 Task: Add an event with the title Second Interview with Olivia, date '2023/11/19', time 9:15 AM to 11:15 AMand add a description: To enhance the networking experience, the event may also include icebreaker activities or facilitated networking games designed to spark conversations and foster connections. These activities will encourage attendees to interact with individuals they may not have met otherwise, promoting a broader network and diverse perspectives., put the event into Green category . Add location for the event as: 321 Vatican City, Rome, Italy, logged in from the account softage.9@softage.netand send the event invitation to softage.3@softage.net with CC to  softage.4@softage.net. Set a reminder for the event 96 day before
Action: Mouse moved to (88, 111)
Screenshot: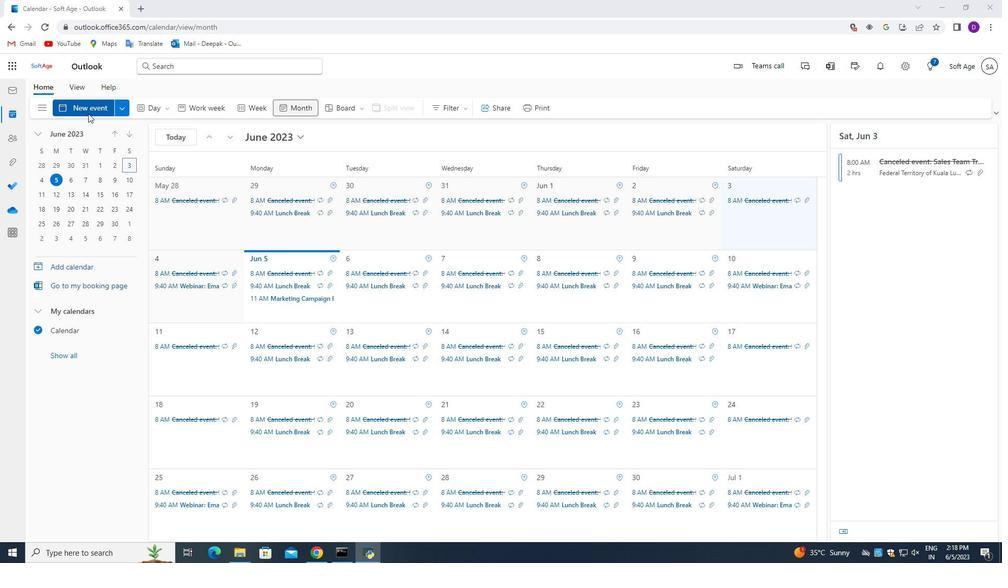 
Action: Mouse pressed left at (88, 111)
Screenshot: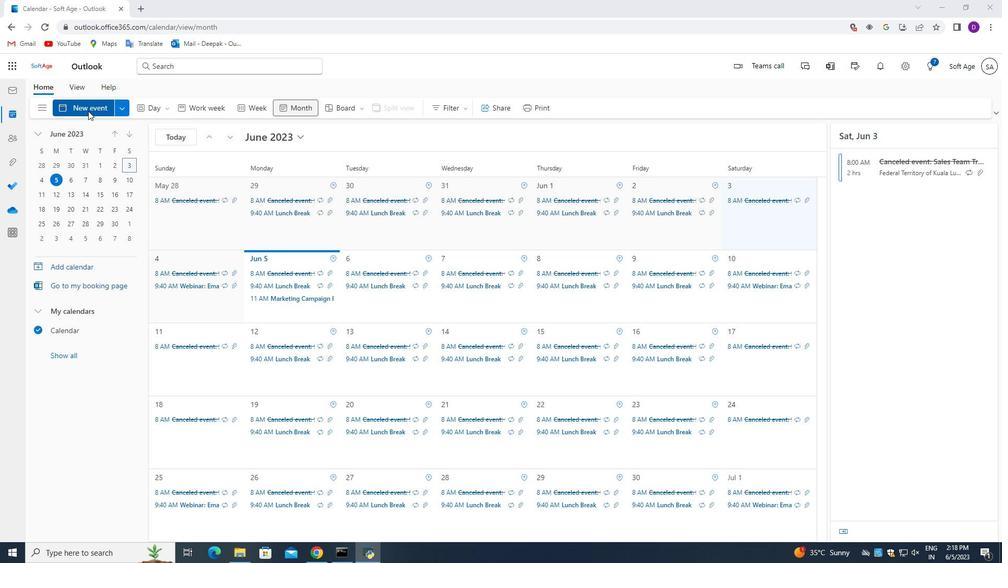 
Action: Mouse moved to (389, 391)
Screenshot: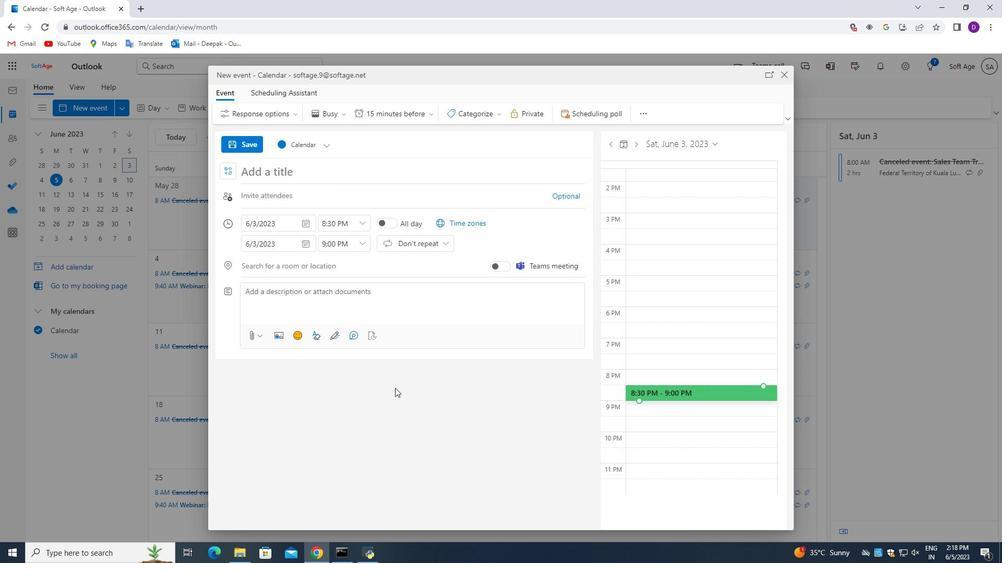 
Action: Key pressed <Key.shift_r>Second<Key.space>i<Key.backspace><Key.shift>Interview<Key.space>with<Key.space><Key.shift>Olivia<Key.space><Key.backspace>
Screenshot: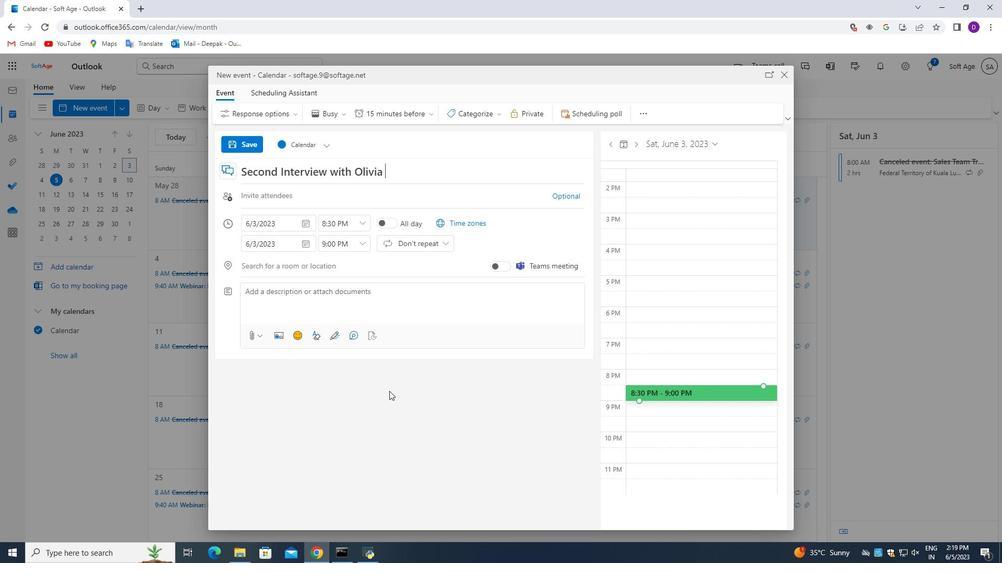 
Action: Mouse moved to (305, 223)
Screenshot: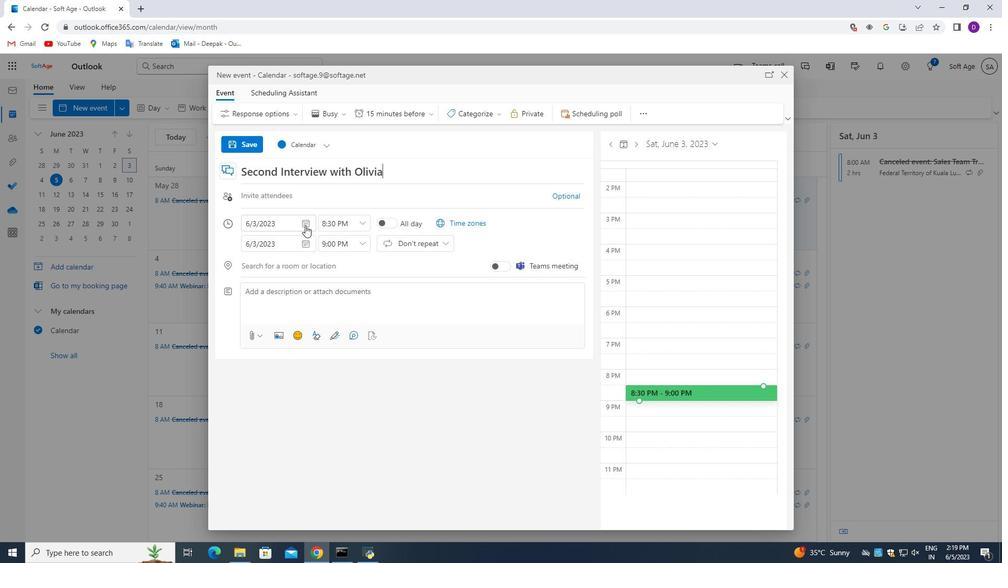 
Action: Mouse pressed left at (305, 223)
Screenshot: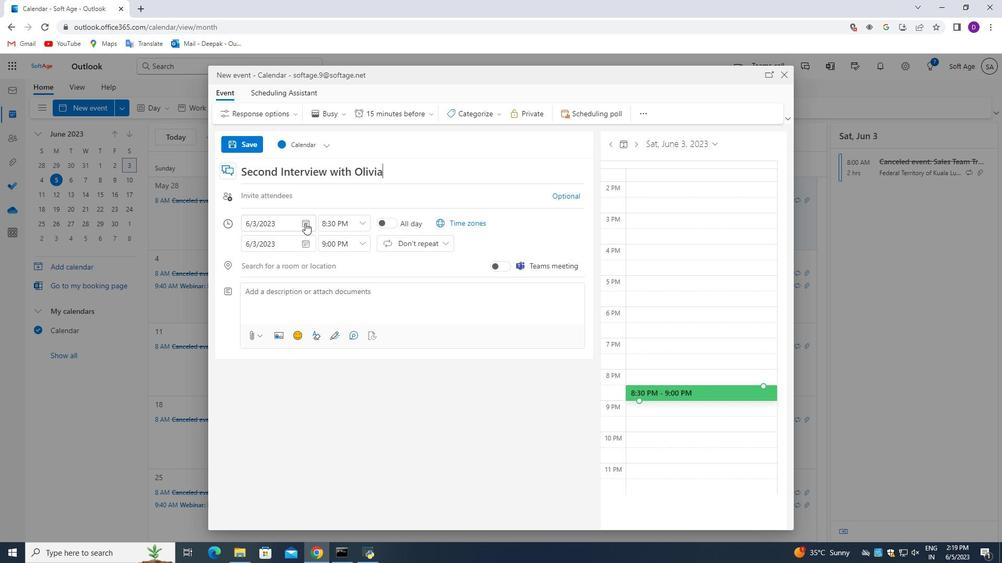 
Action: Mouse moved to (273, 239)
Screenshot: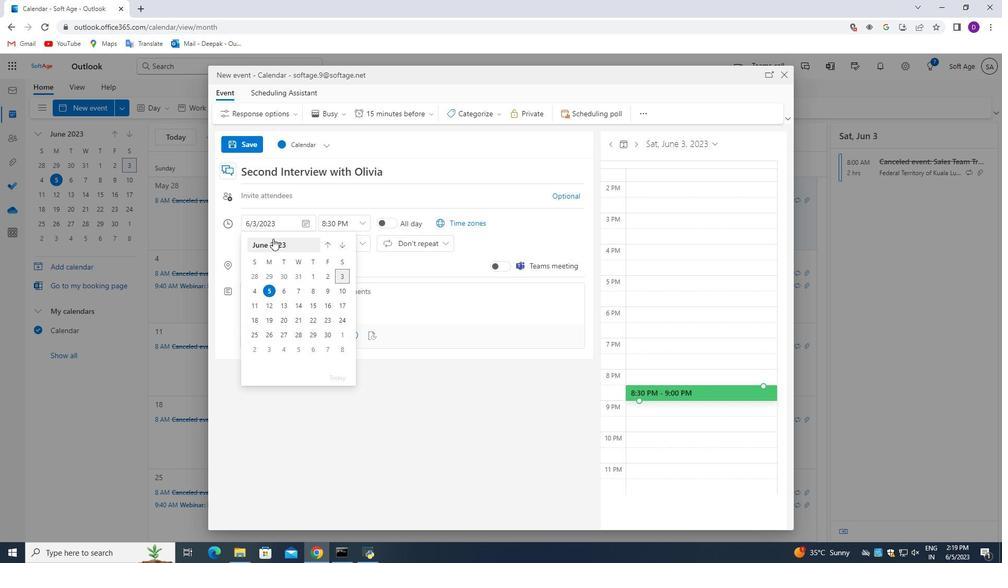 
Action: Mouse pressed left at (273, 239)
Screenshot: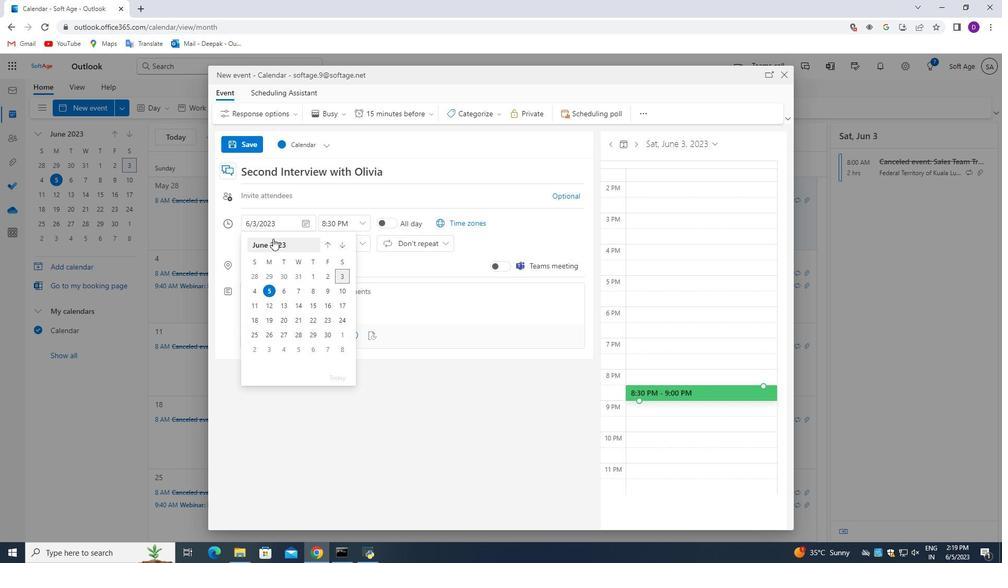 
Action: Mouse moved to (316, 329)
Screenshot: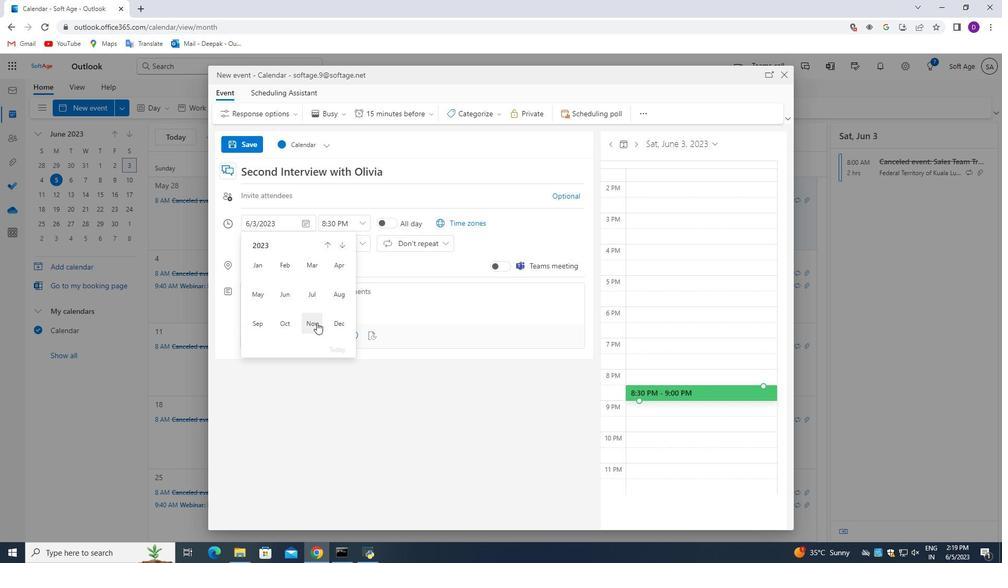 
Action: Mouse pressed left at (316, 329)
Screenshot: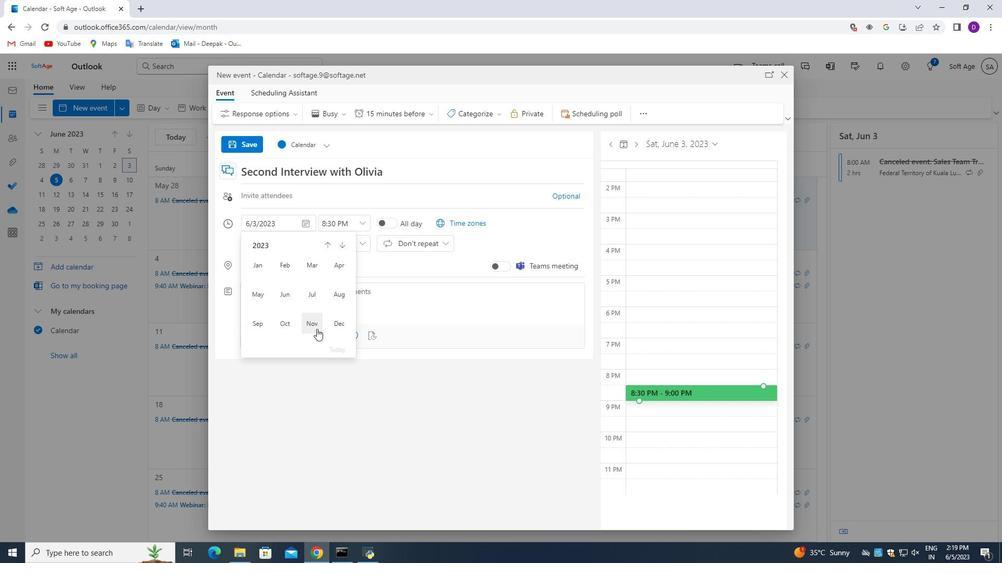 
Action: Mouse moved to (259, 322)
Screenshot: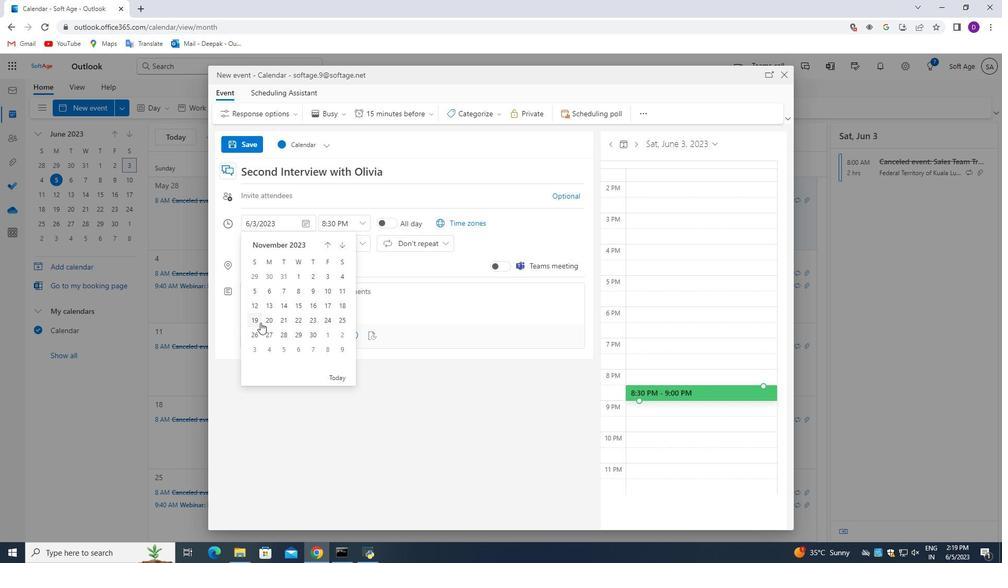 
Action: Mouse pressed left at (259, 322)
Screenshot: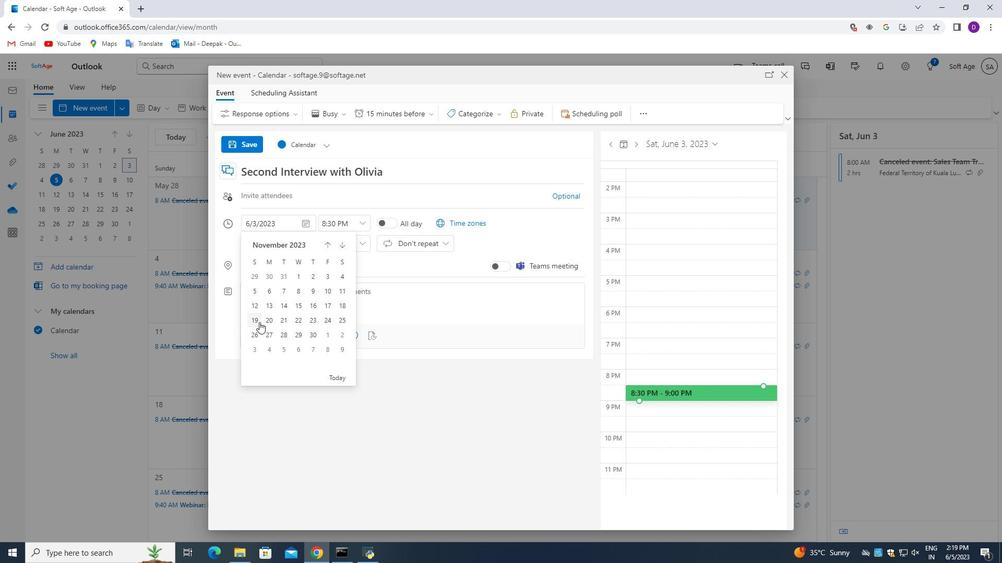 
Action: Mouse moved to (366, 228)
Screenshot: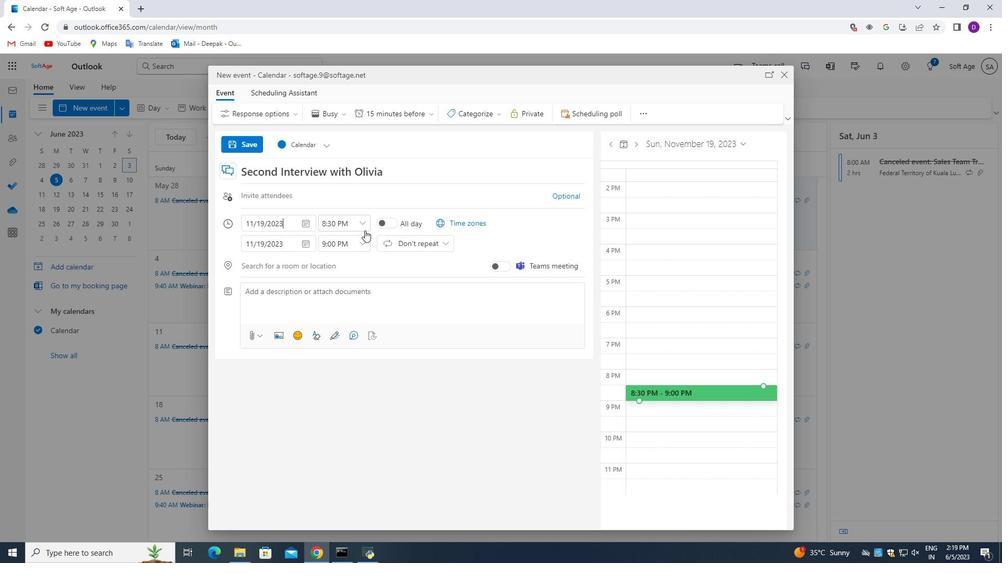 
Action: Mouse pressed left at (366, 228)
Screenshot: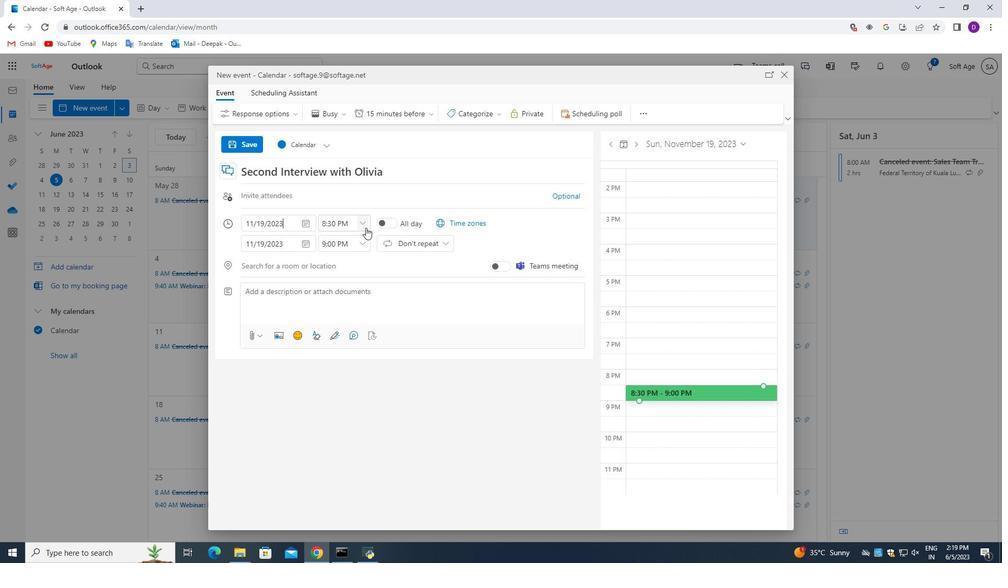 
Action: Mouse moved to (348, 301)
Screenshot: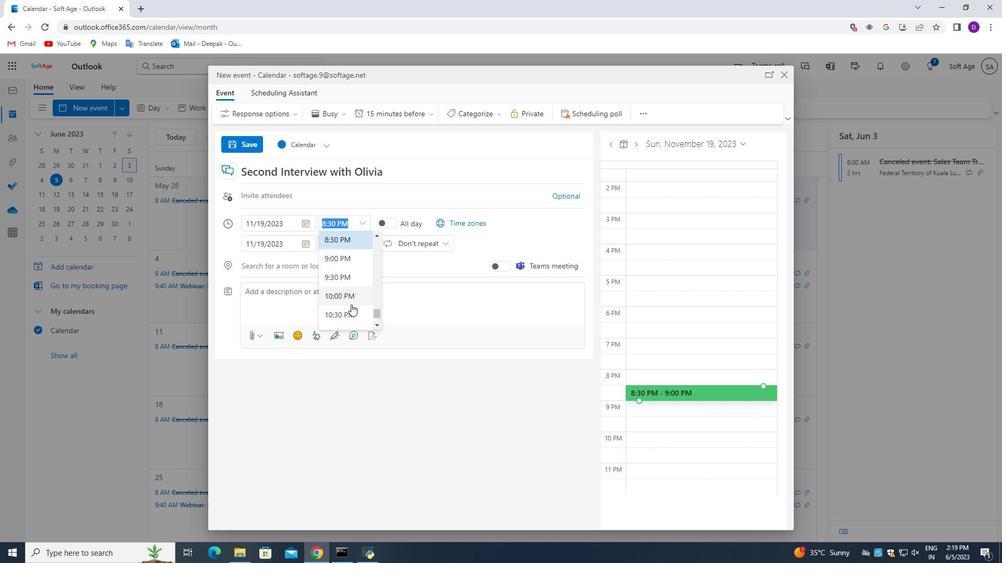 
Action: Mouse scrolled (348, 302) with delta (0, 0)
Screenshot: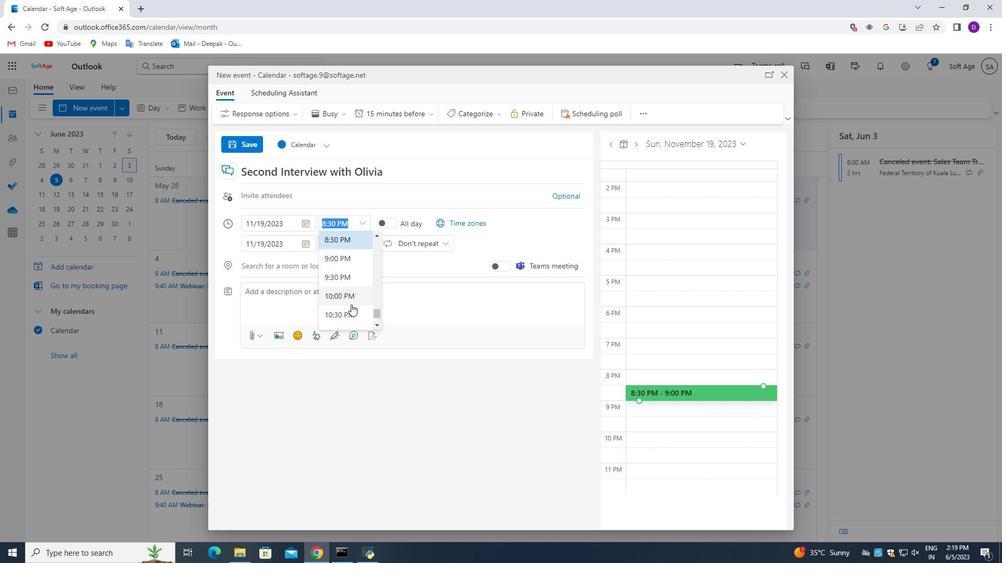 
Action: Mouse moved to (347, 301)
Screenshot: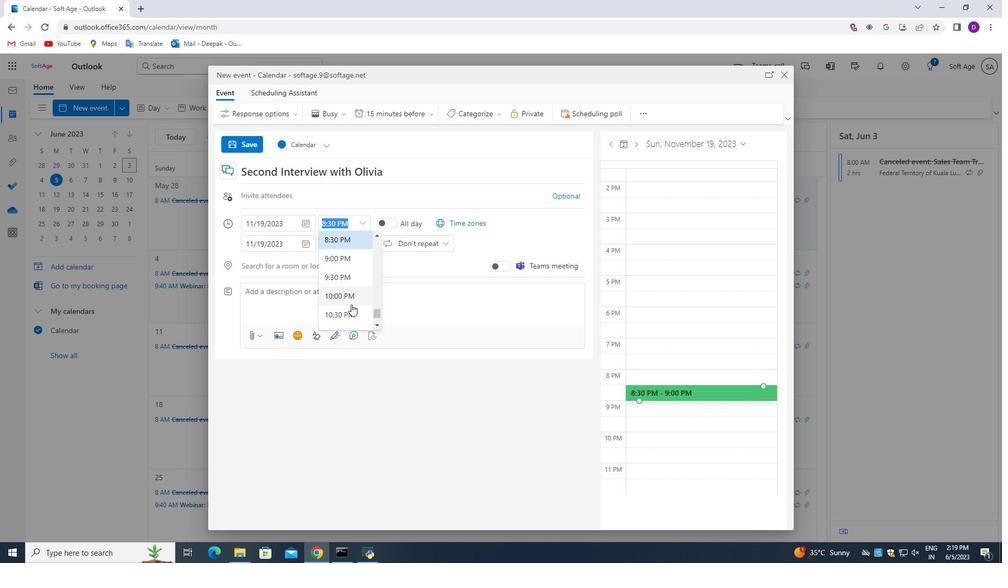 
Action: Mouse scrolled (347, 301) with delta (0, 0)
Screenshot: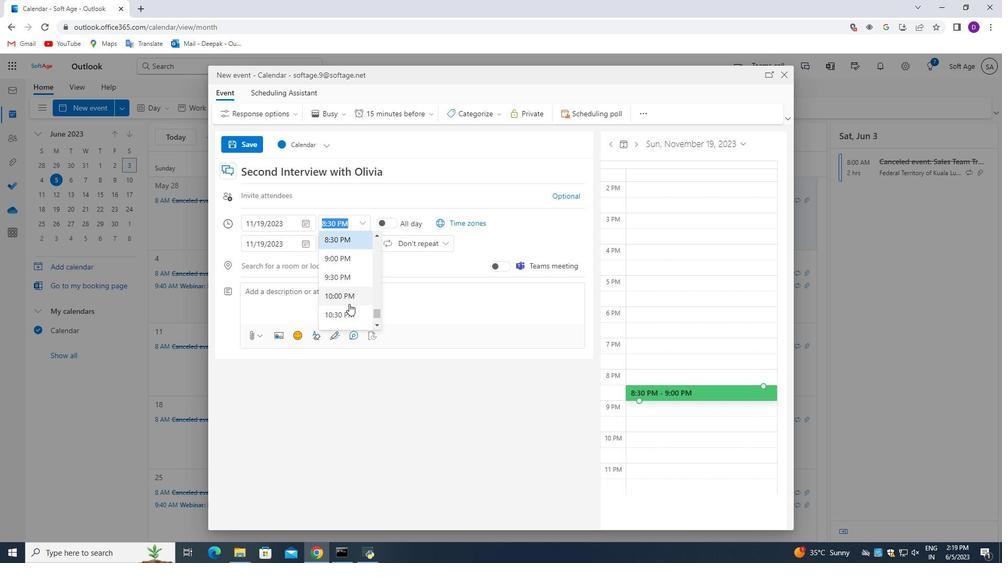 
Action: Mouse moved to (347, 300)
Screenshot: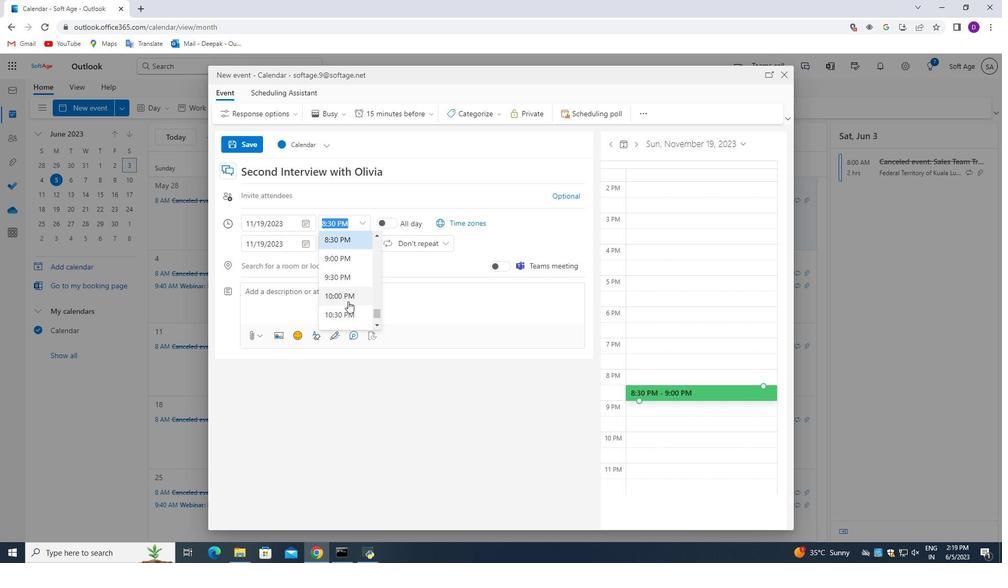 
Action: Mouse scrolled (347, 301) with delta (0, 0)
Screenshot: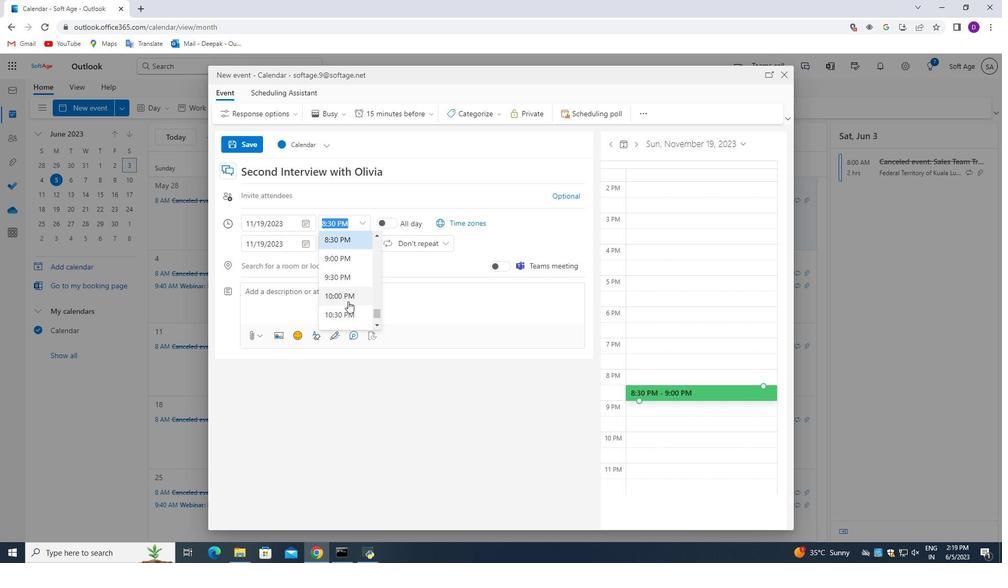 
Action: Mouse scrolled (347, 301) with delta (0, 0)
Screenshot: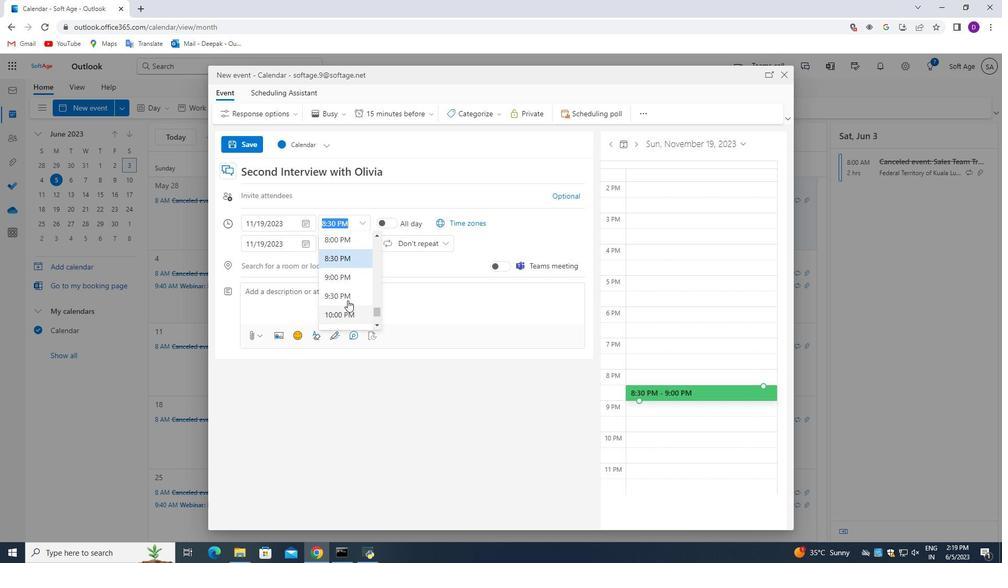 
Action: Mouse scrolled (347, 301) with delta (0, 0)
Screenshot: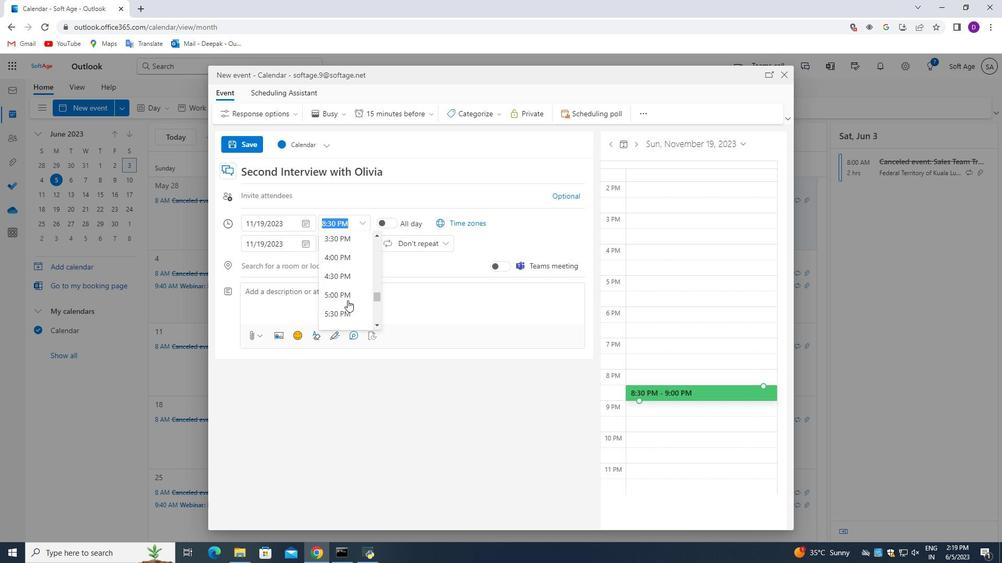 
Action: Mouse scrolled (347, 301) with delta (0, 0)
Screenshot: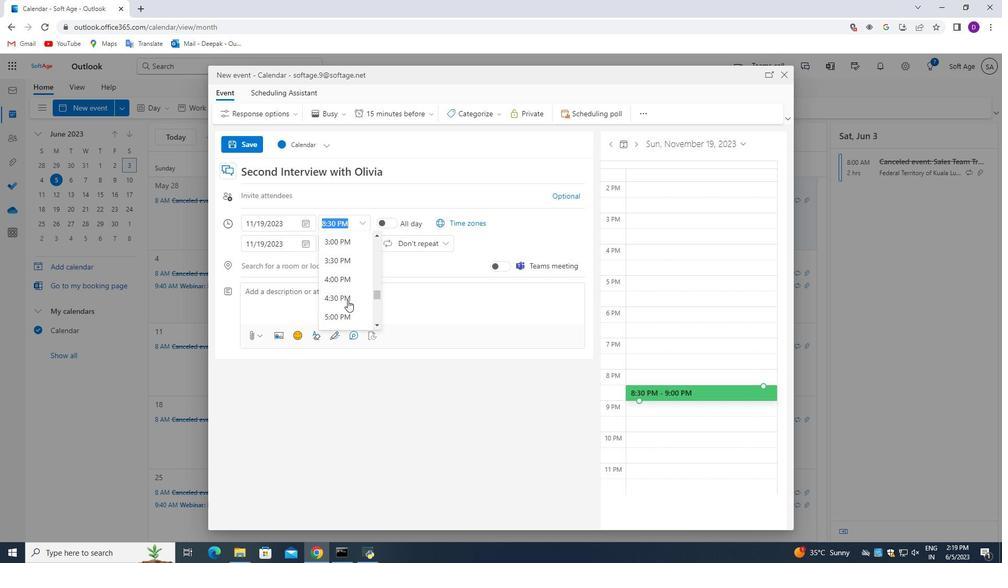 
Action: Mouse scrolled (347, 301) with delta (0, 0)
Screenshot: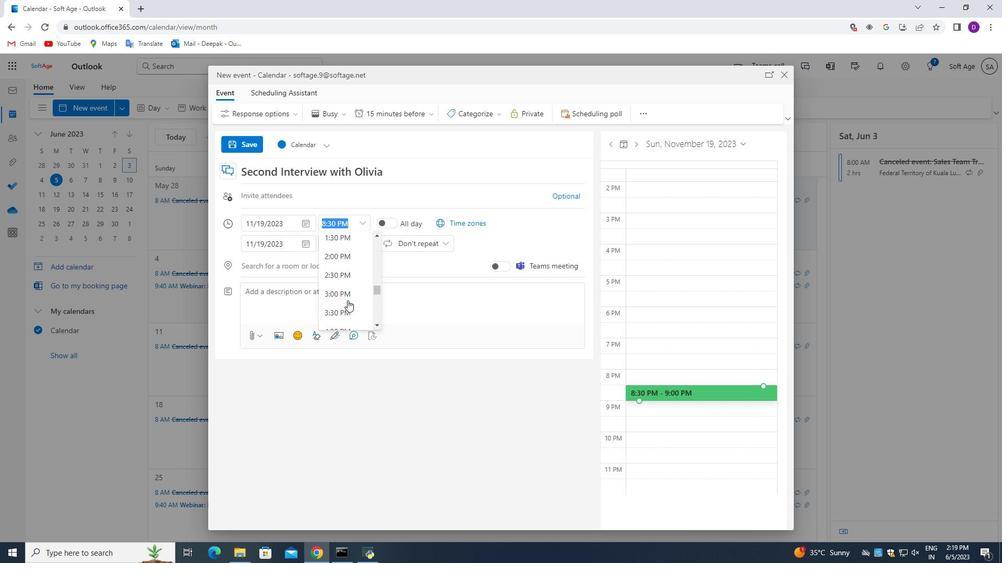 
Action: Mouse moved to (342, 298)
Screenshot: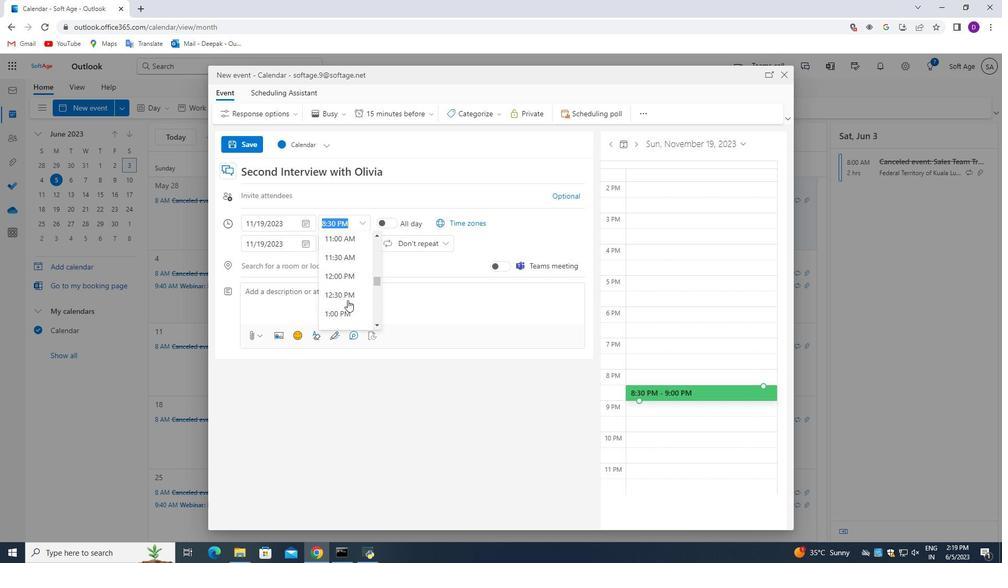 
Action: Mouse scrolled (342, 299) with delta (0, 0)
Screenshot: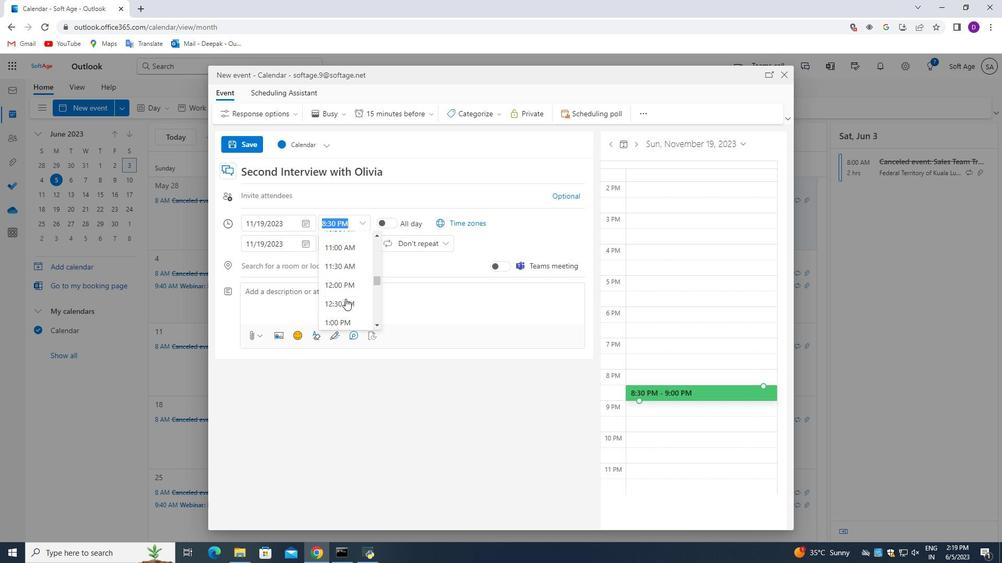 
Action: Mouse scrolled (342, 299) with delta (0, 0)
Screenshot: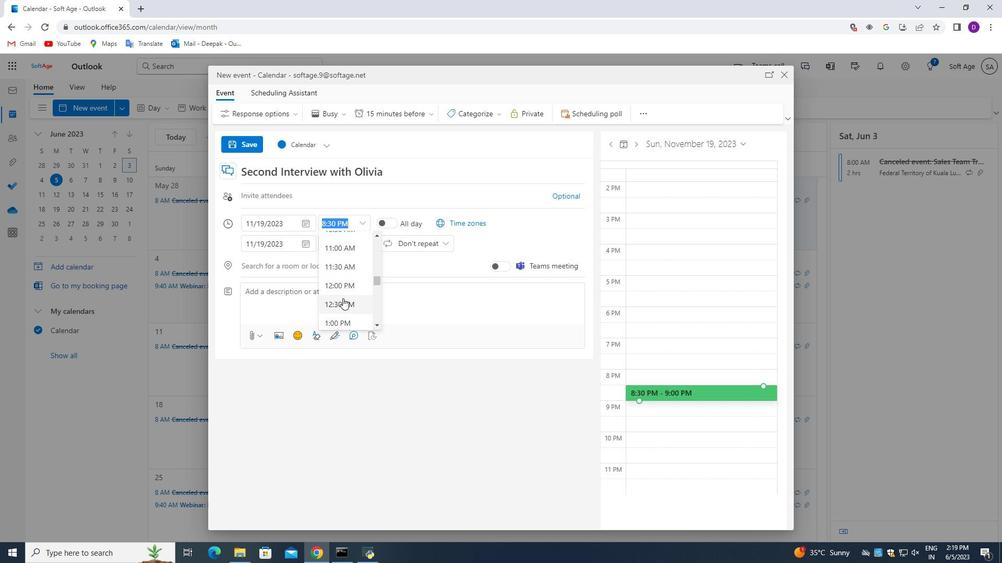 
Action: Mouse moved to (338, 293)
Screenshot: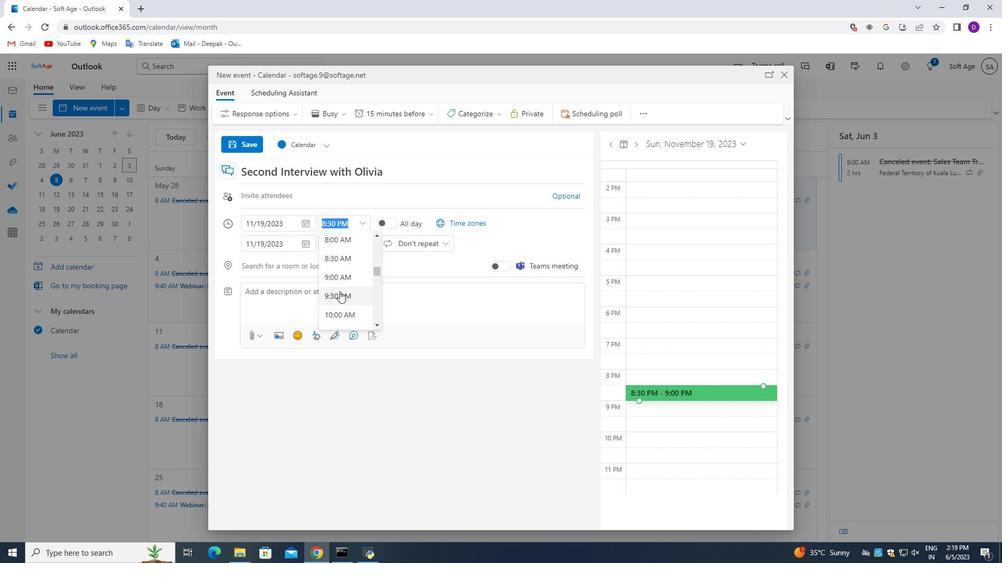 
Action: Mouse pressed left at (338, 293)
Screenshot: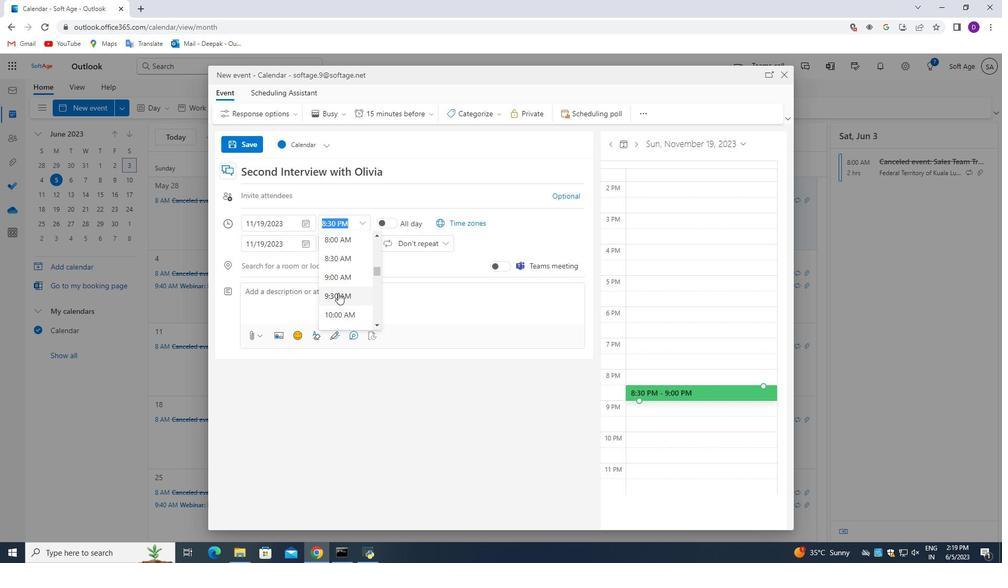 
Action: Mouse moved to (332, 224)
Screenshot: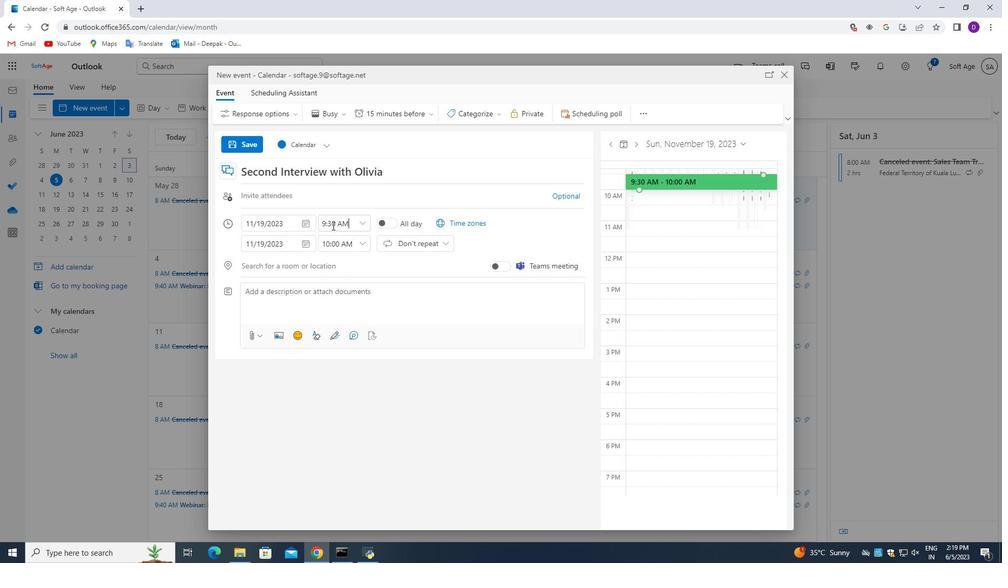 
Action: Mouse pressed left at (332, 224)
Screenshot: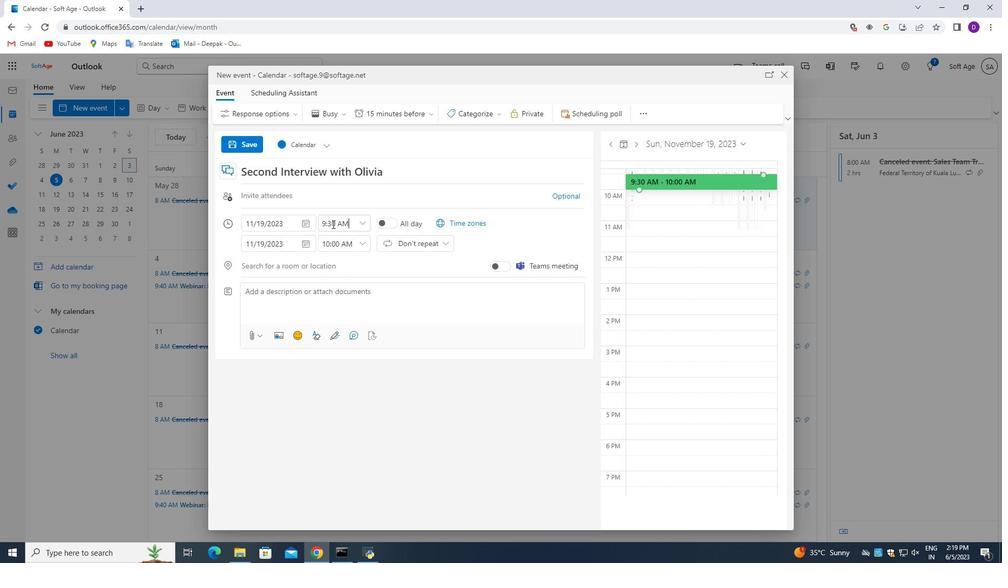 
Action: Mouse moved to (339, 269)
Screenshot: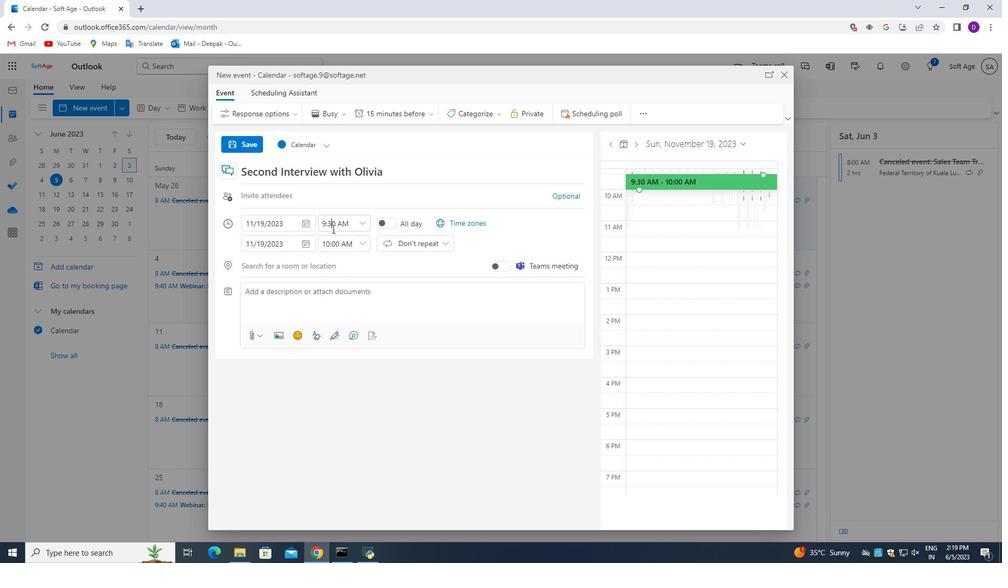 
Action: Key pressed <Key.backspace><Key.right><Key.backspace>15
Screenshot: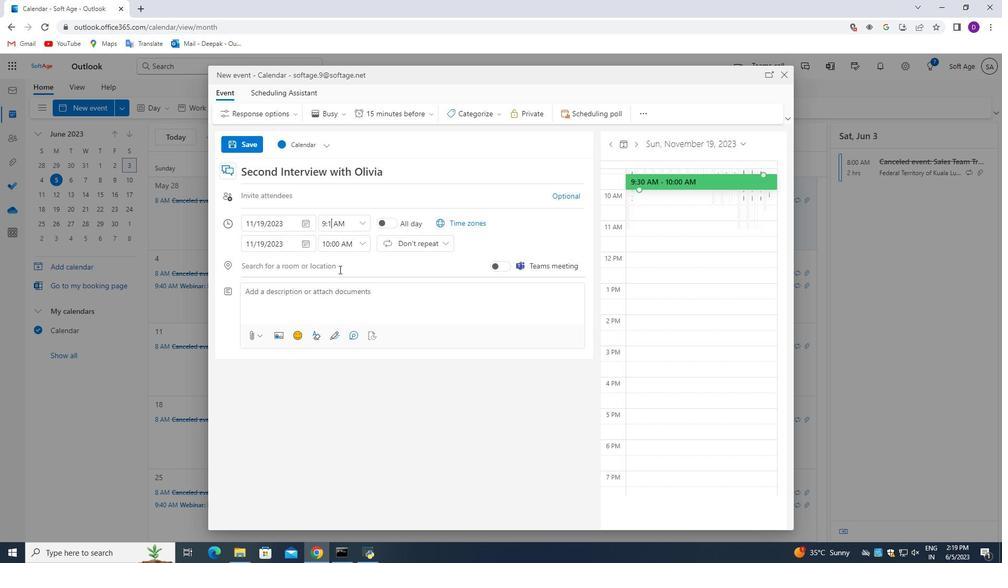 
Action: Mouse moved to (330, 244)
Screenshot: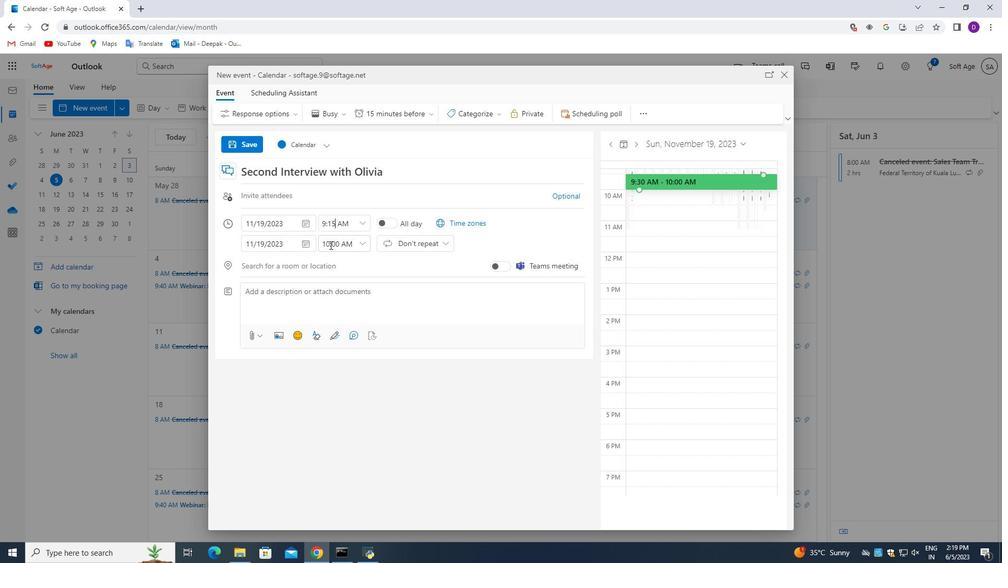 
Action: Mouse pressed left at (330, 244)
Screenshot: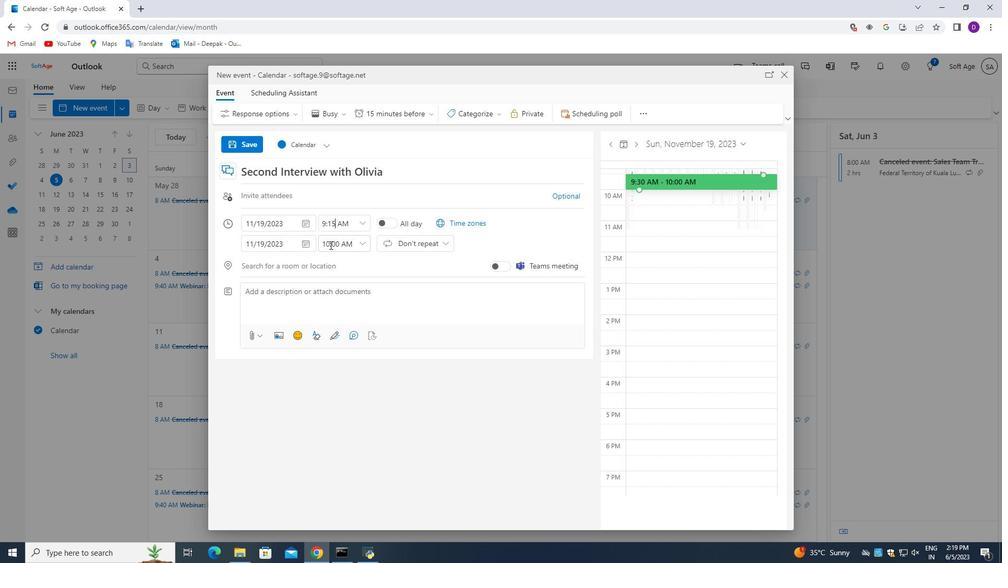 
Action: Mouse pressed left at (330, 244)
Screenshot: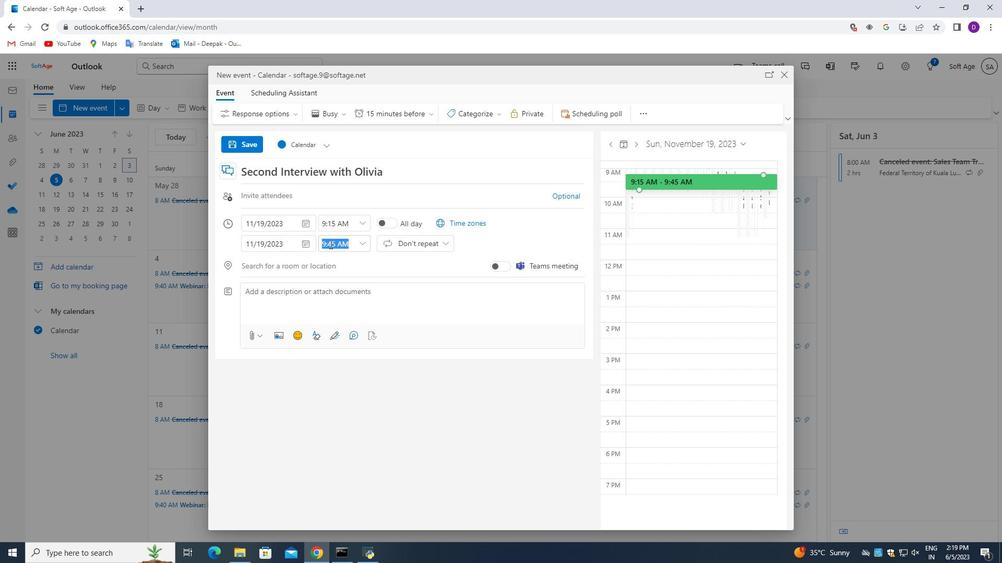 
Action: Mouse moved to (324, 242)
Screenshot: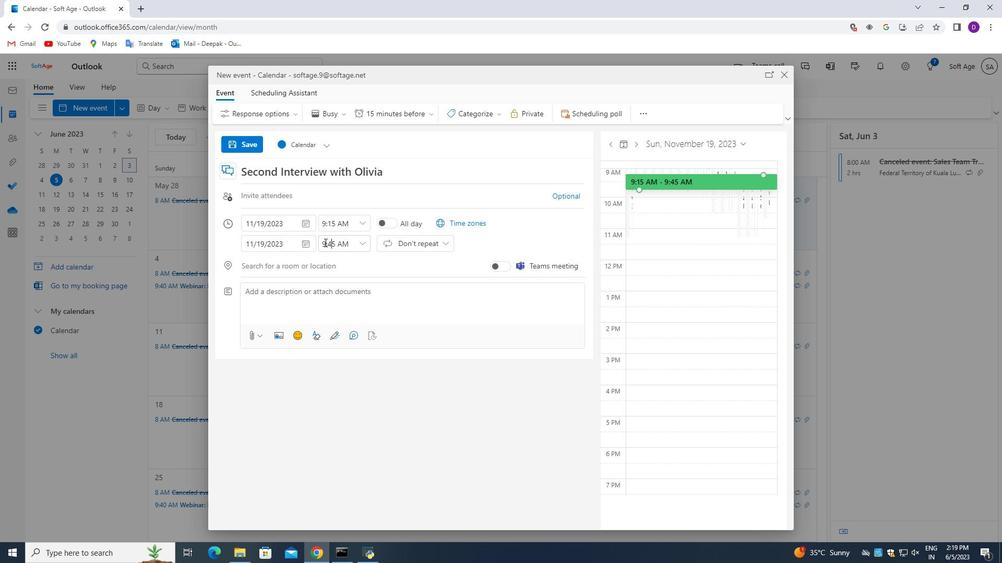 
Action: Mouse pressed left at (324, 242)
Screenshot: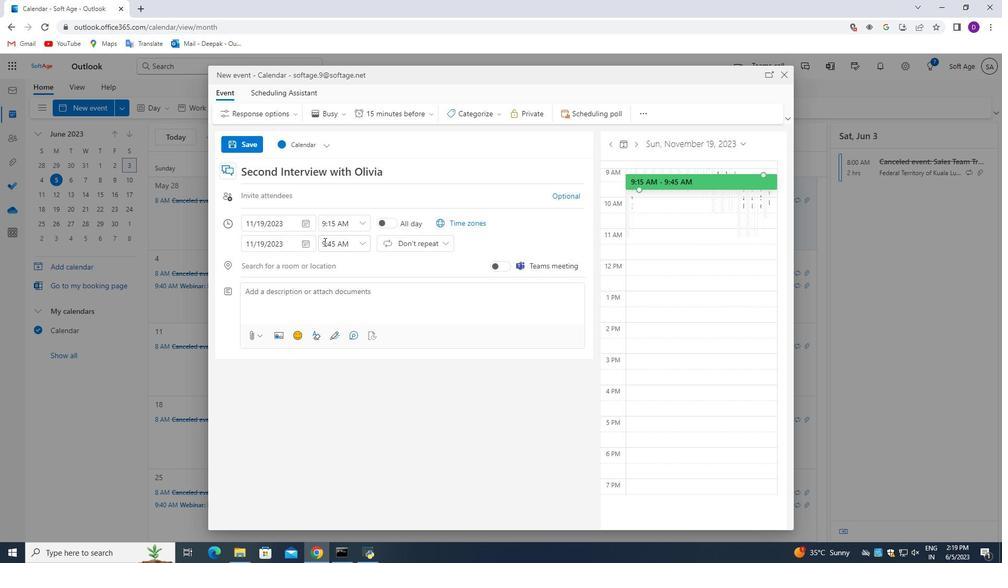 
Action: Mouse moved to (347, 295)
Screenshot: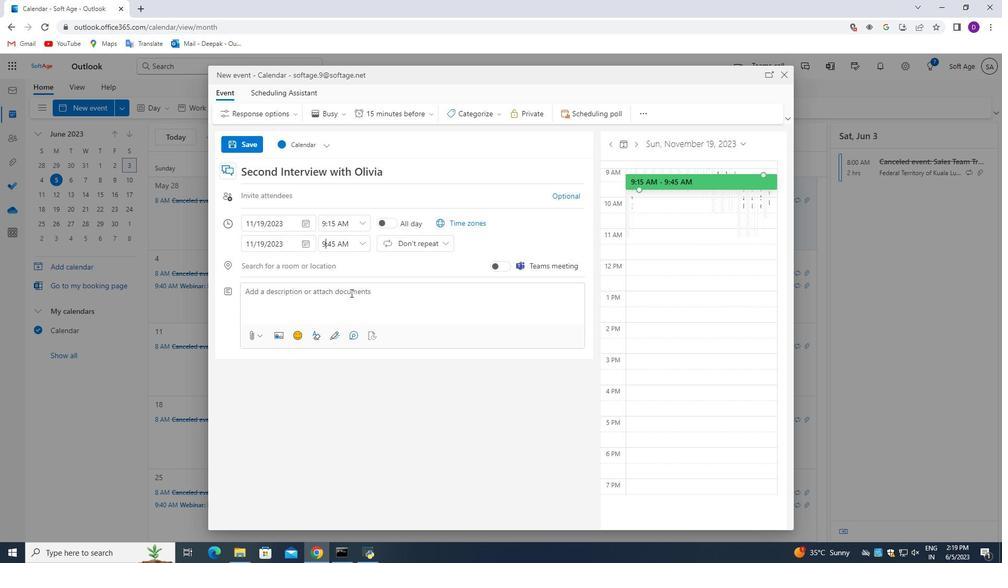 
Action: Key pressed <Key.backspace>11<Key.right><Key.right><Key.backspace>1
Screenshot: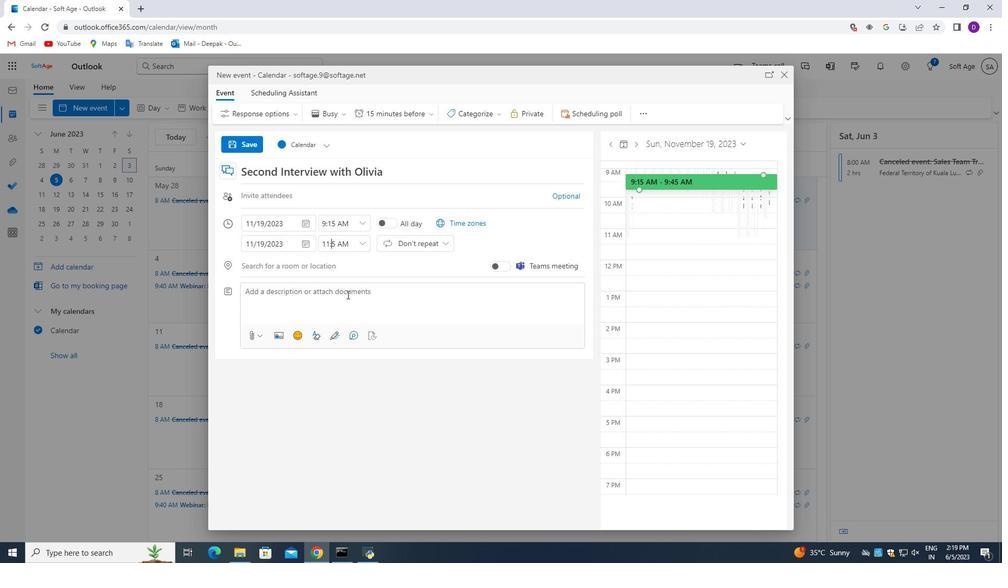 
Action: Mouse moved to (347, 295)
Screenshot: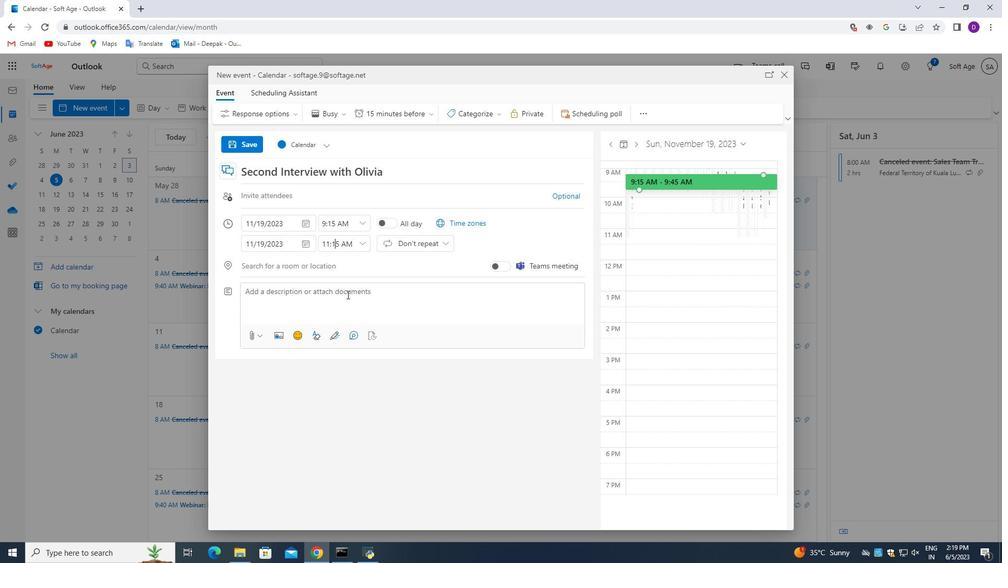 
Action: Mouse pressed left at (347, 295)
Screenshot: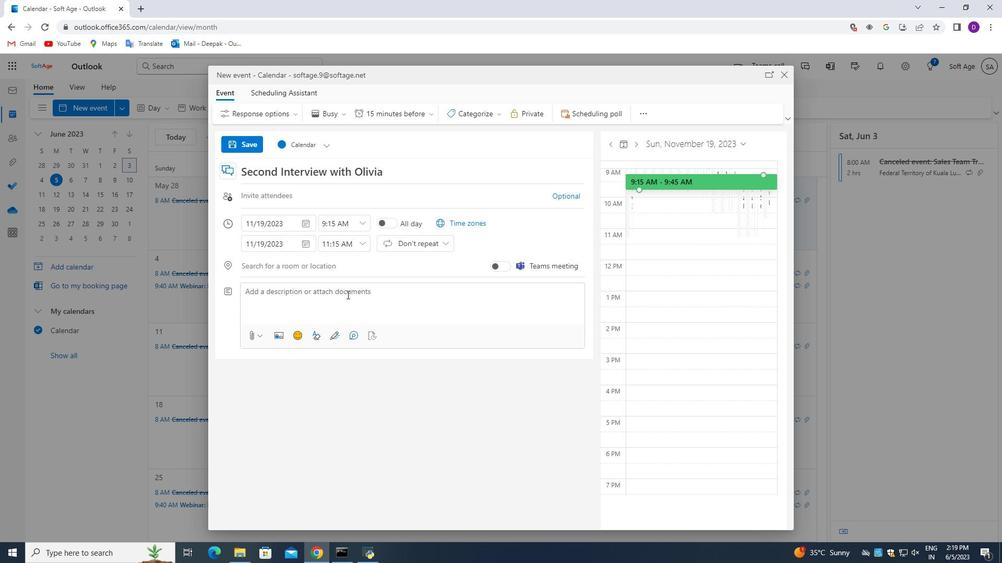 
Action: Mouse moved to (369, 433)
Screenshot: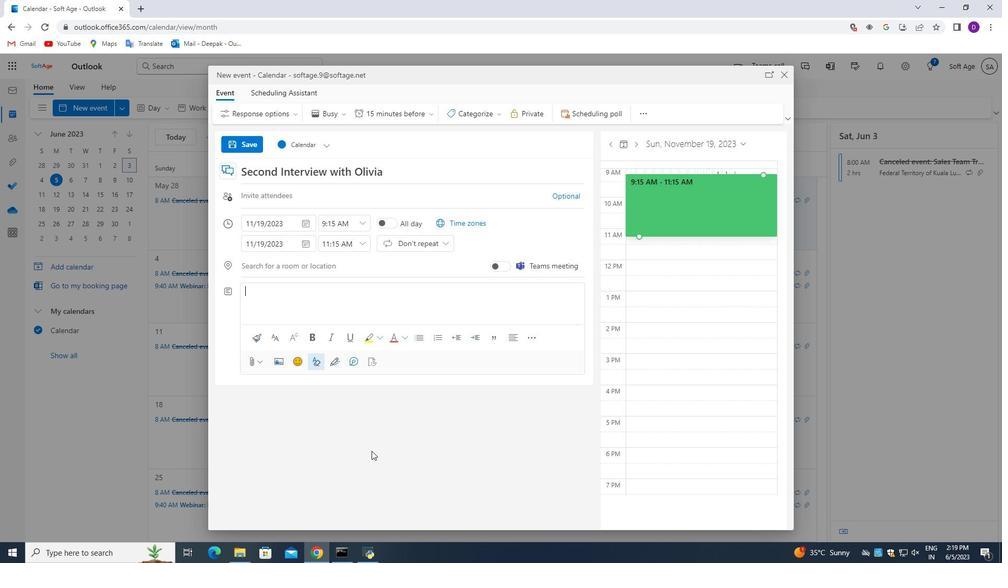 
Action: Key pressed <Key.shift_r>To<Key.space>enhance<Key.space>the<Key.space>networking<Key.space>experience,<Key.space>the<Key.space>event<Key.space>may<Key.space>also<Key.space>include<Key.space>icebreaker<Key.space>activities<Key.space>or<Key.space>facilitated<Key.space>networking<Key.space>games<Key.space>designed<Key.space>to<Key.space>spark<Key.space>conversations<Key.space>and<Key.space>foster<Key.space>connection.<Key.space><Key.shift_r>These<Key.space>activities<Key.space>will<Key.space>ec<Key.backspace>ncourage<Key.space>attendees<Key.space>to<Key.space>interact<Key.space>with<Key.space>individuals<Key.space>they<Key.space>may<Key.space>not<Key.space>have<Key.space>met<Key.space>otherwise,<Key.space>promoting<Key.space>a<Key.space>broader<Key.space>network<Key.space>and<Key.space>diverse<Key.space>perspectives.
Screenshot: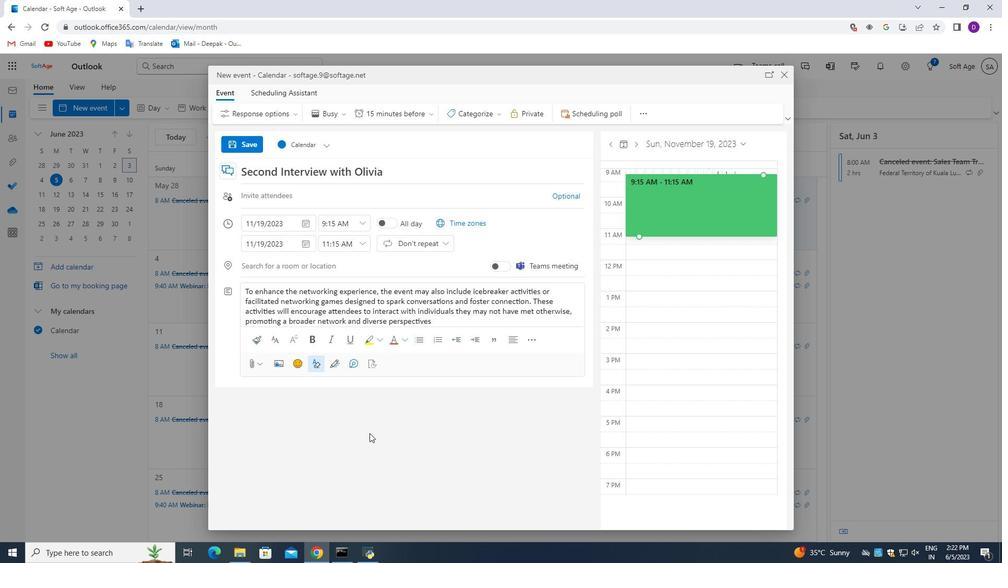 
Action: Mouse moved to (474, 116)
Screenshot: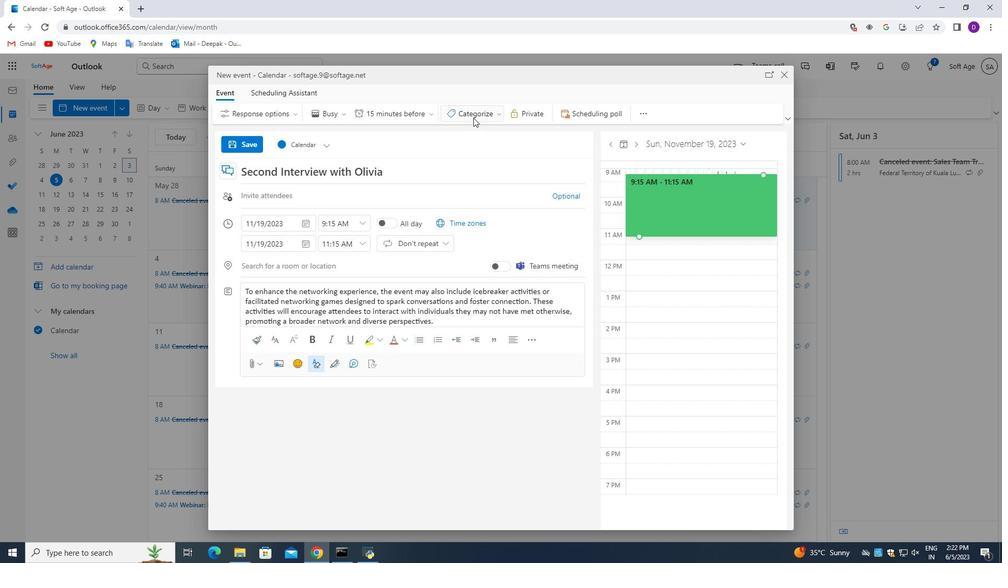 
Action: Mouse pressed left at (474, 116)
Screenshot: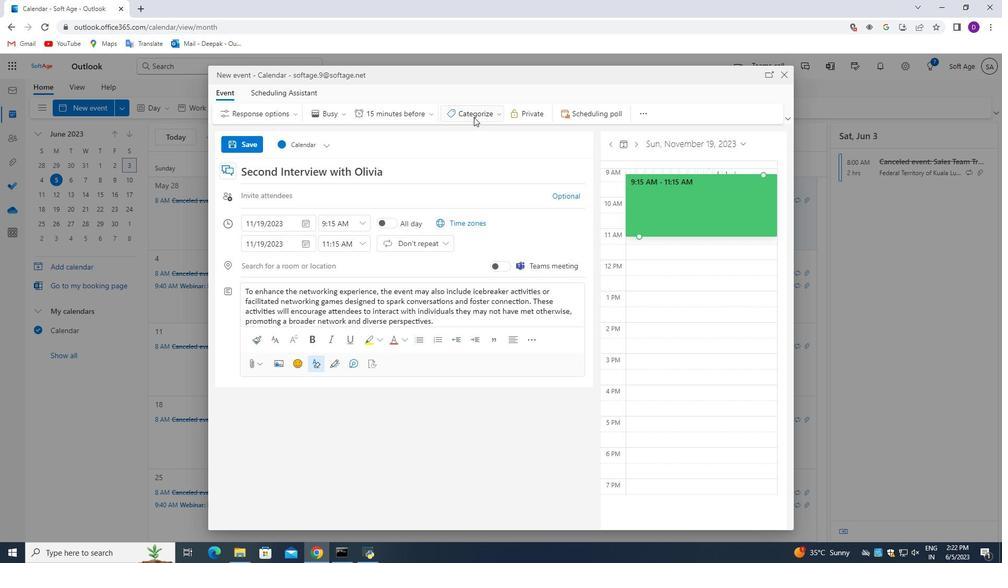 
Action: Mouse moved to (488, 147)
Screenshot: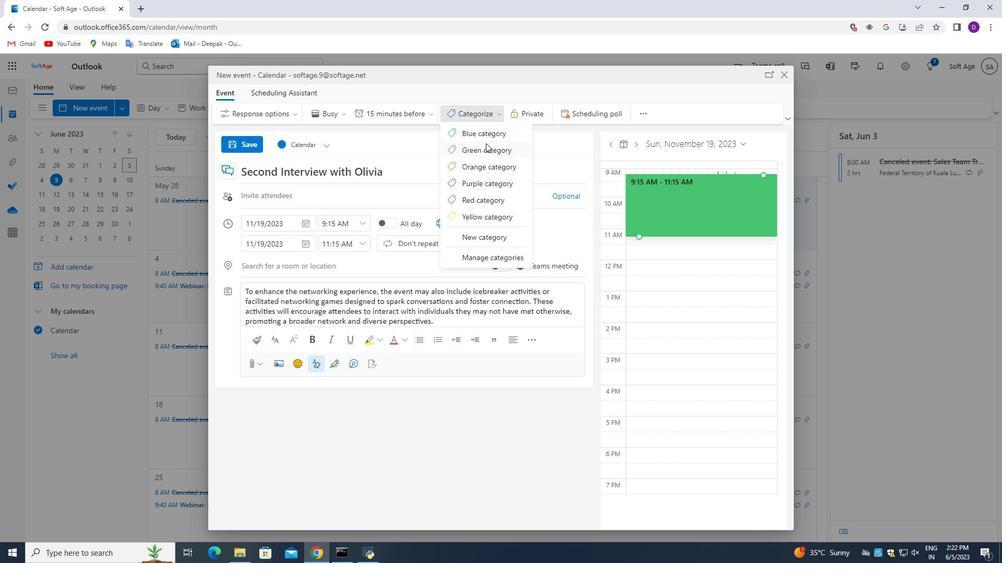 
Action: Mouse pressed left at (488, 147)
Screenshot: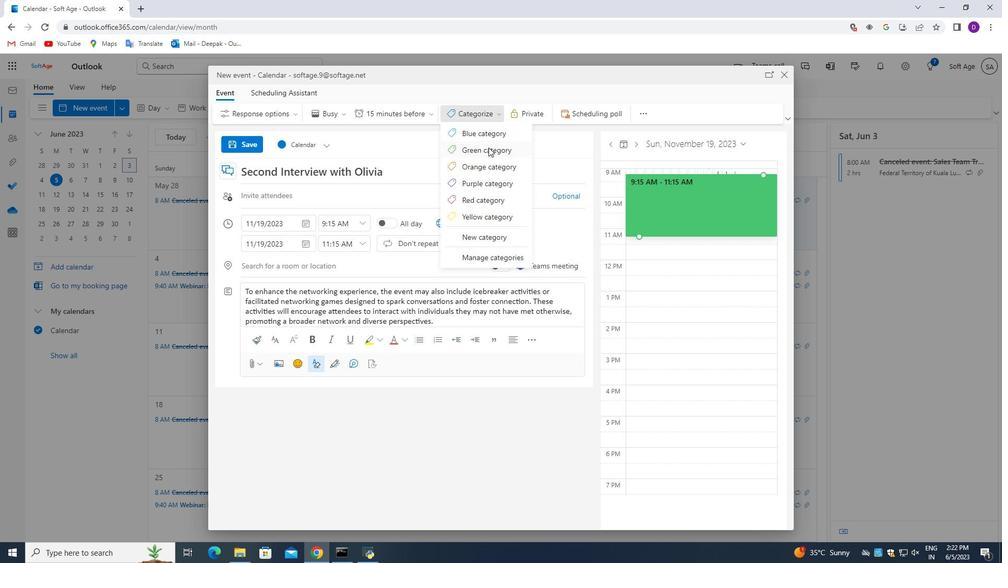 
Action: Mouse moved to (306, 267)
Screenshot: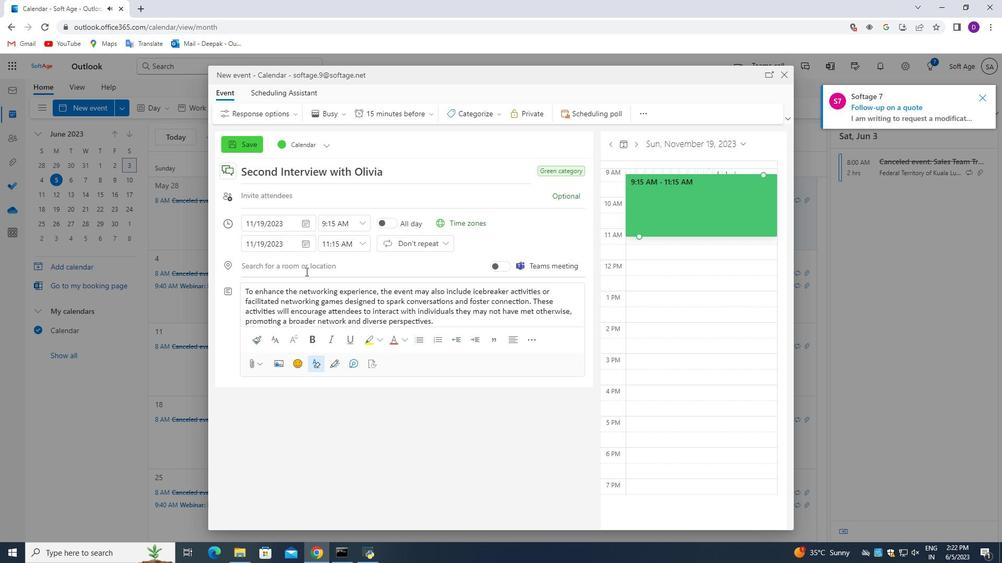 
Action: Mouse pressed left at (306, 267)
Screenshot: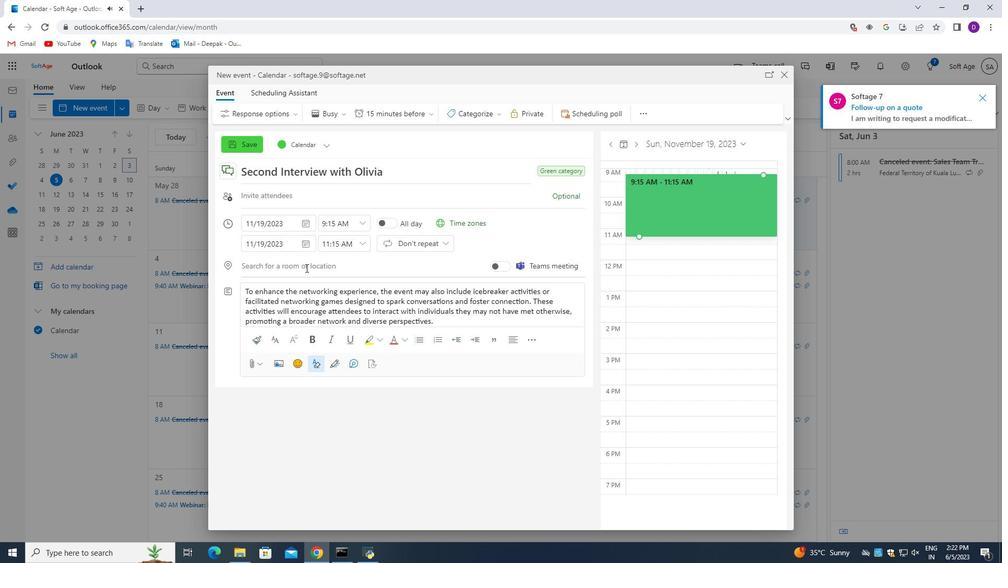 
Action: Mouse moved to (360, 415)
Screenshot: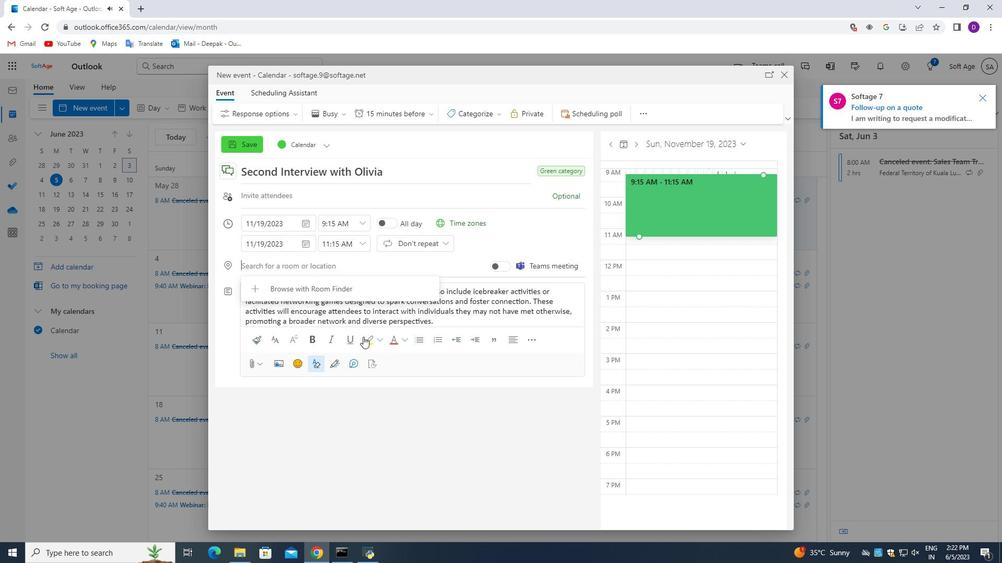 
Action: Key pressed 321<Key.space><Key.shift_r>Vatican<Key.space><Key.shift_r>City,<Key.space><Key.shift_r>Rome,<Key.space><Key.shift>Italy
Screenshot: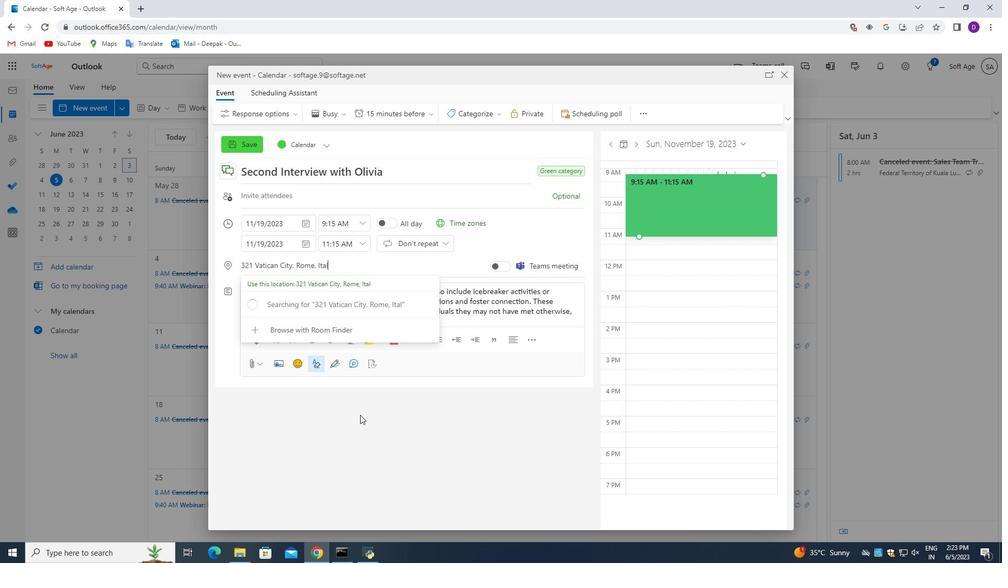 
Action: Mouse moved to (271, 195)
Screenshot: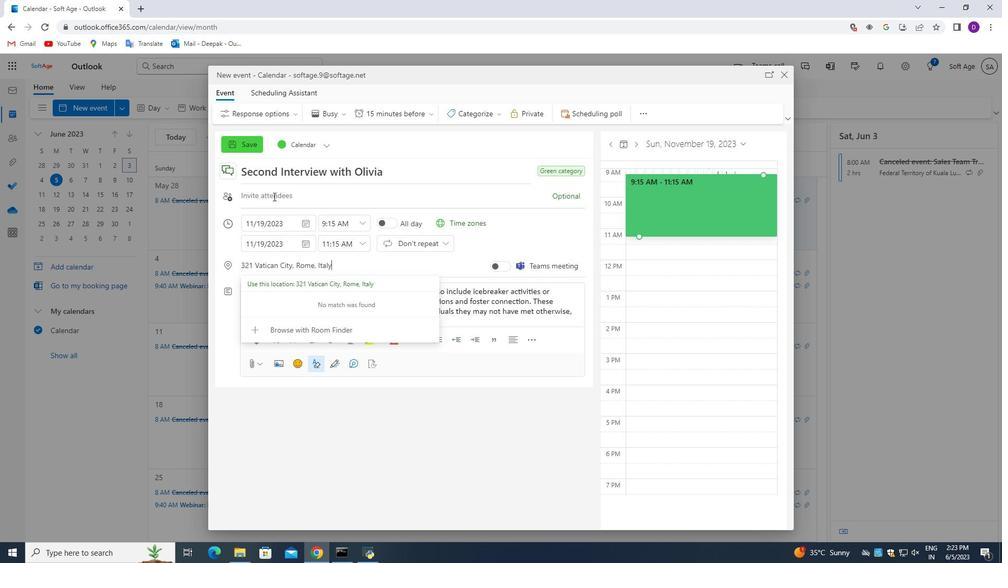 
Action: Mouse pressed left at (271, 195)
Screenshot: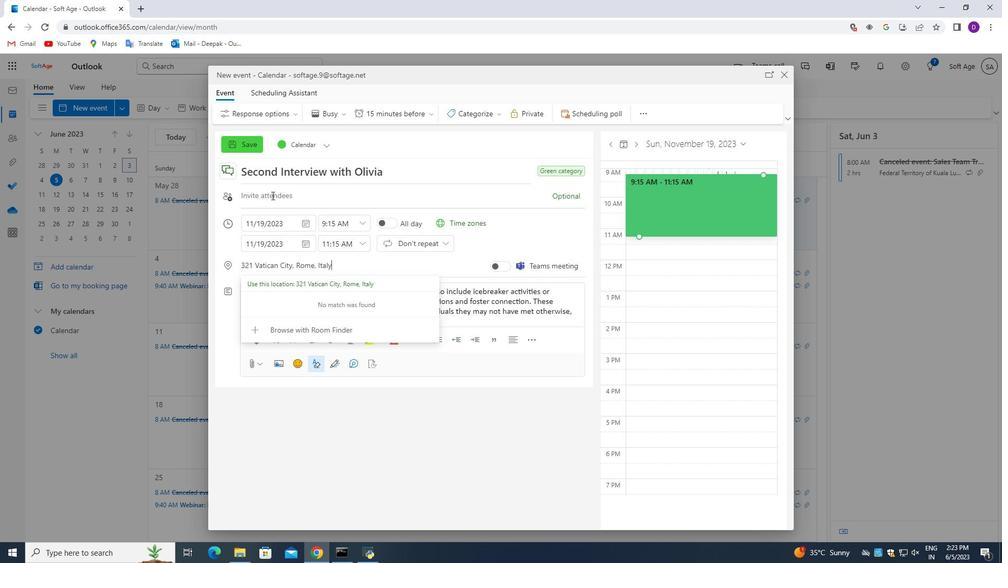 
Action: Mouse moved to (333, 404)
Screenshot: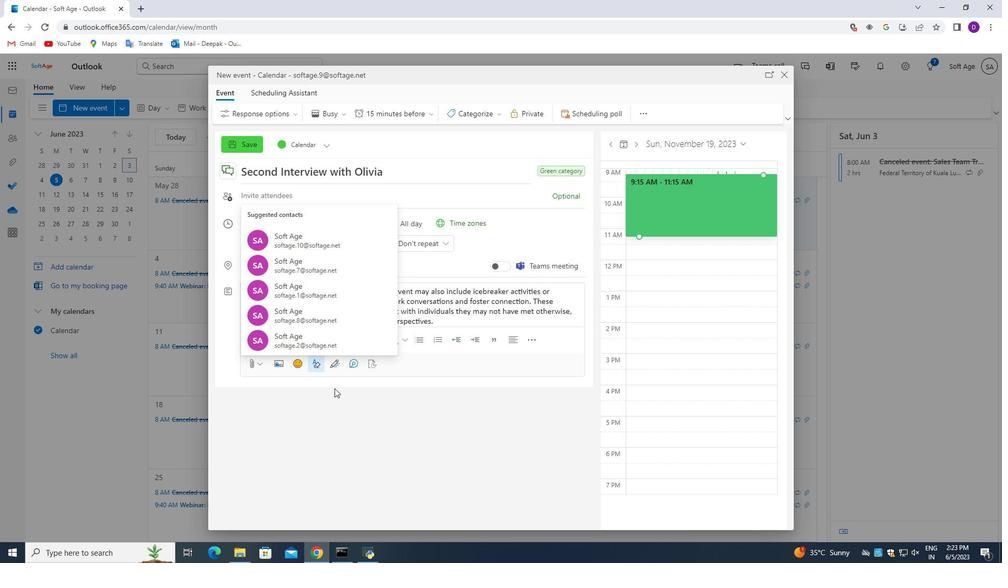 
Action: Key pressed softage.3<Key.shift><Key.shift><Key.shift><Key.shift><Key.shift>@softg<Key.backspace>age.net<Key.enter>
Screenshot: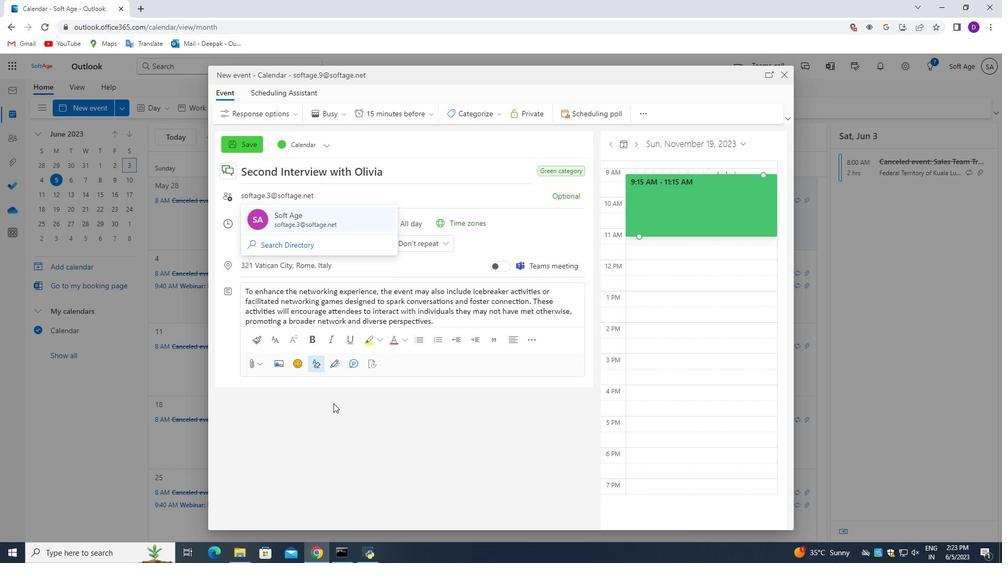 
Action: Mouse moved to (570, 201)
Screenshot: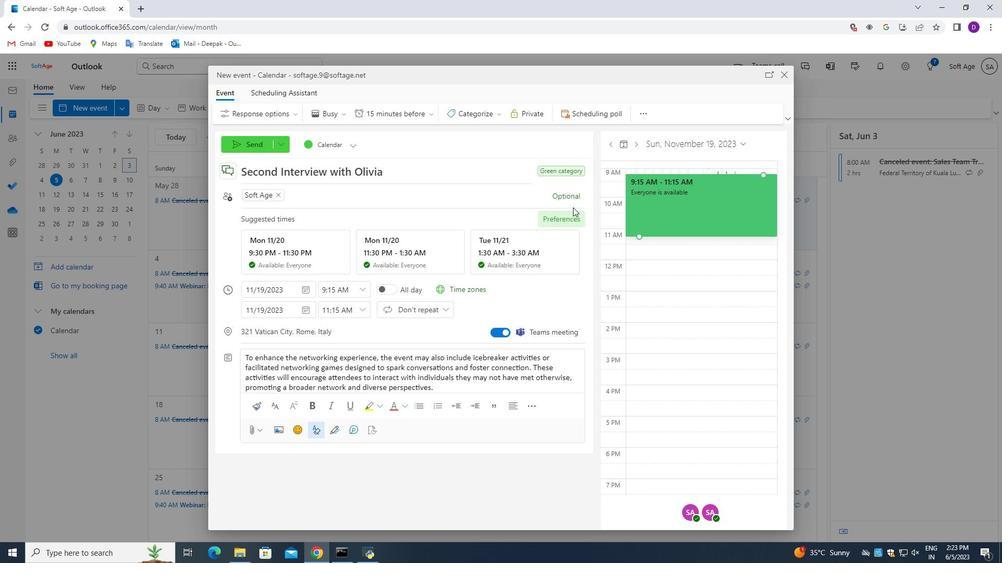 
Action: Mouse pressed left at (570, 201)
Screenshot: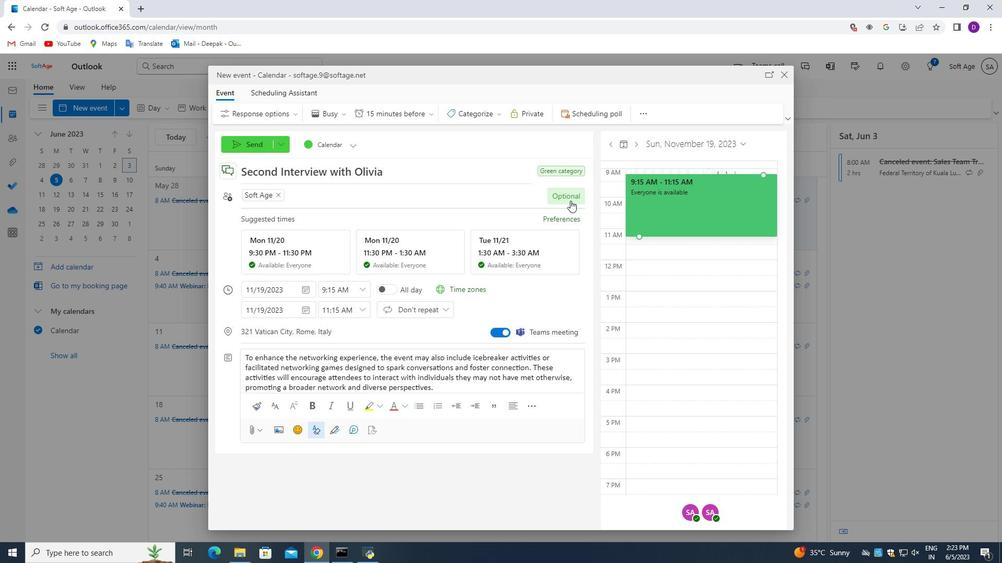 
Action: Mouse moved to (333, 170)
Screenshot: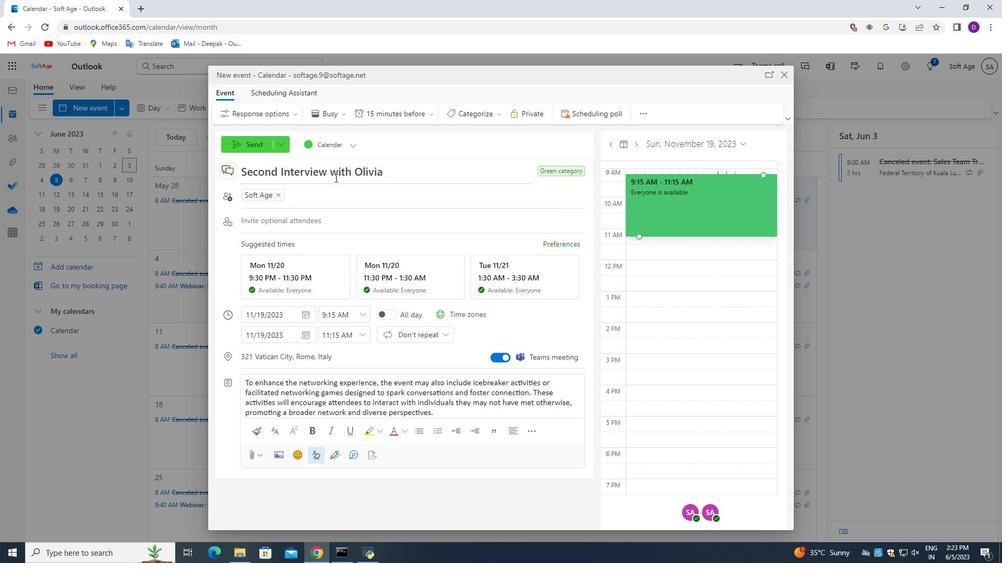 
Action: Key pressed softage.4<Key.shift>@softage.net<Key.enter>
Screenshot: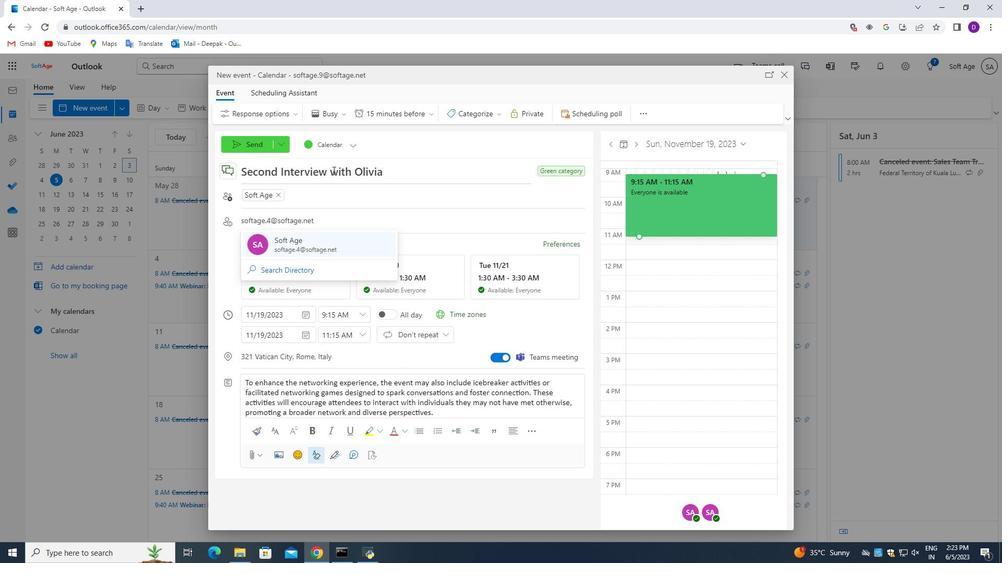 
Action: Mouse moved to (409, 113)
Screenshot: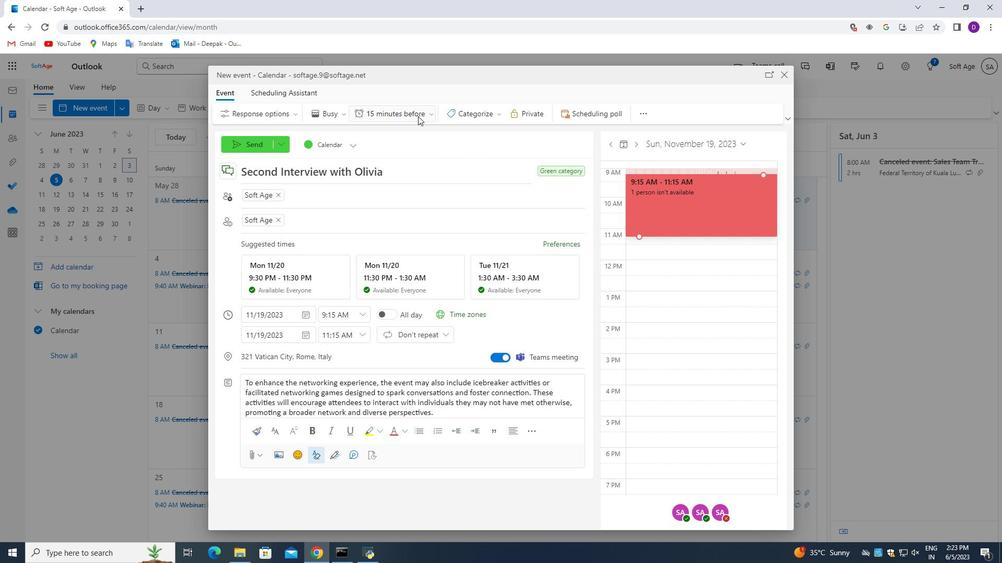 
Action: Mouse pressed left at (409, 113)
Screenshot: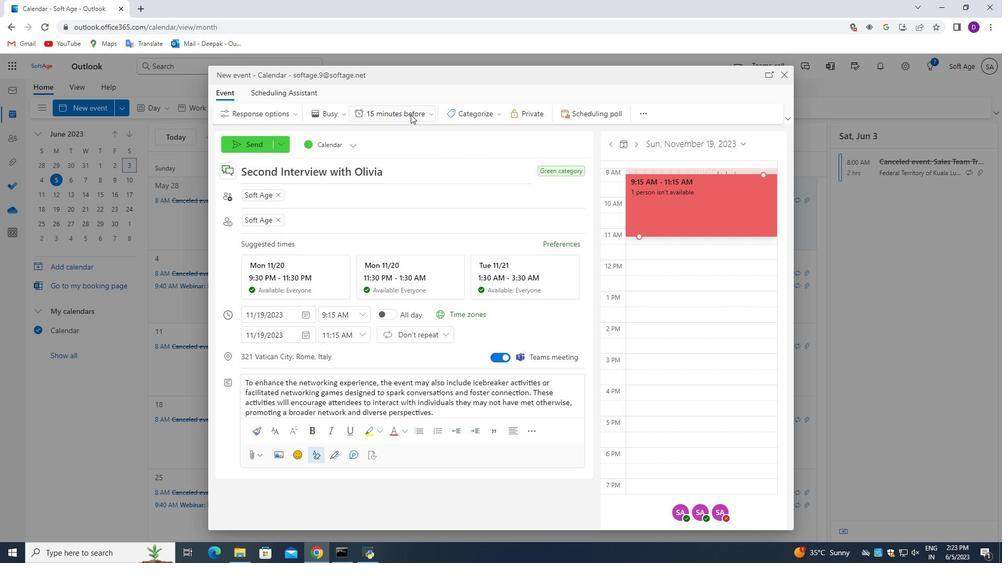 
Action: Mouse moved to (398, 323)
Screenshot: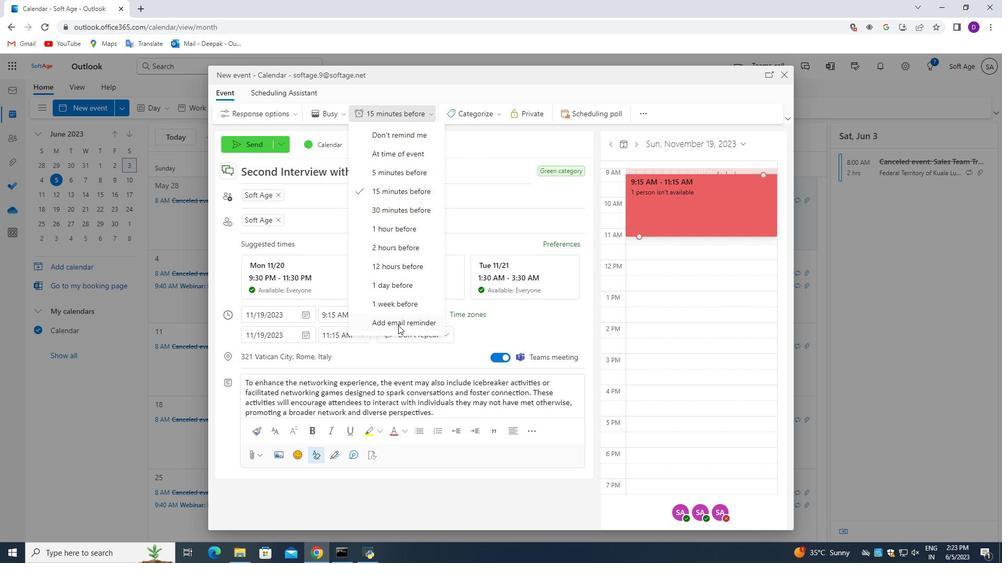 
Action: Mouse pressed left at (398, 323)
Screenshot: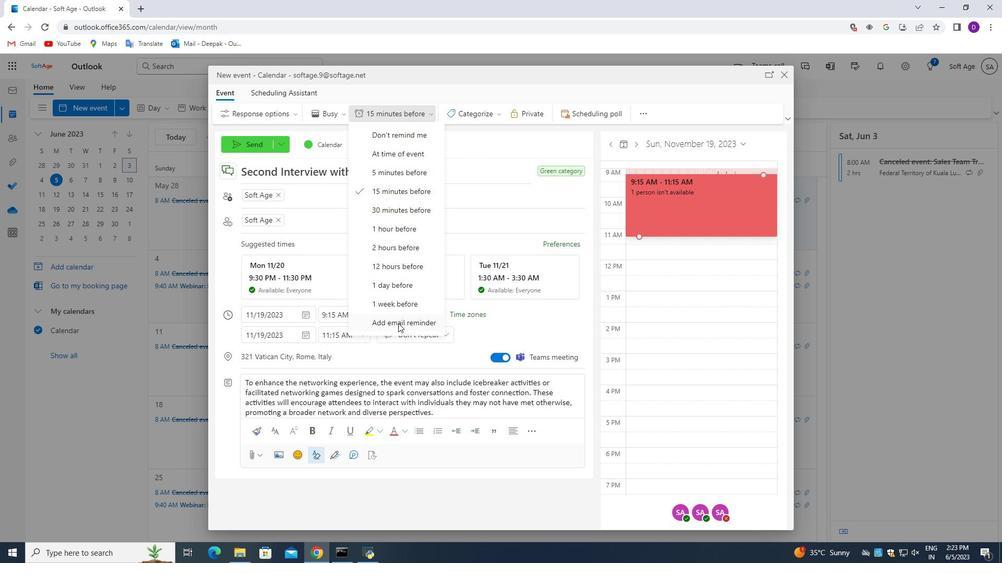 
Action: Mouse moved to (389, 231)
Screenshot: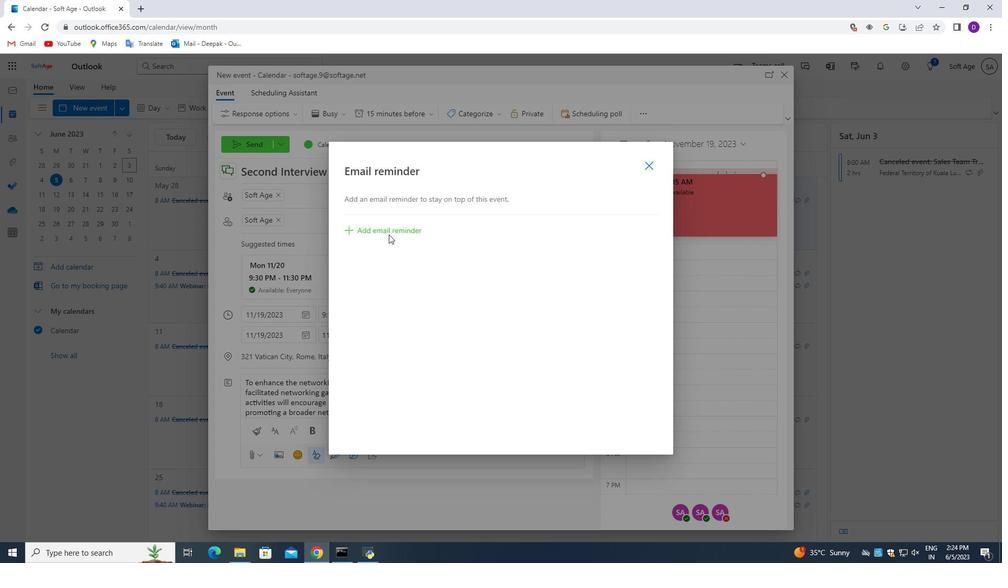 
Action: Mouse pressed left at (389, 231)
Screenshot: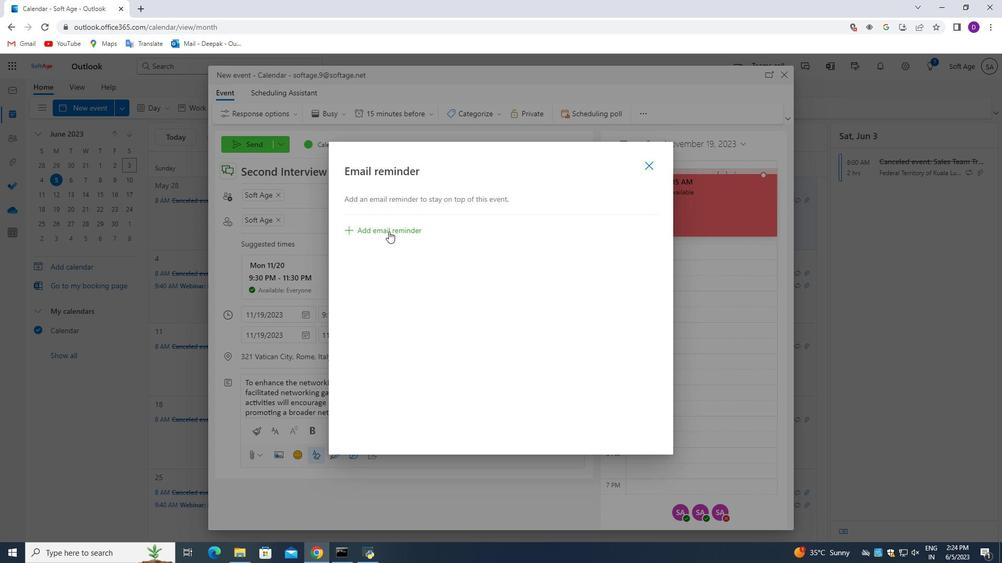 
Action: Mouse moved to (419, 227)
Screenshot: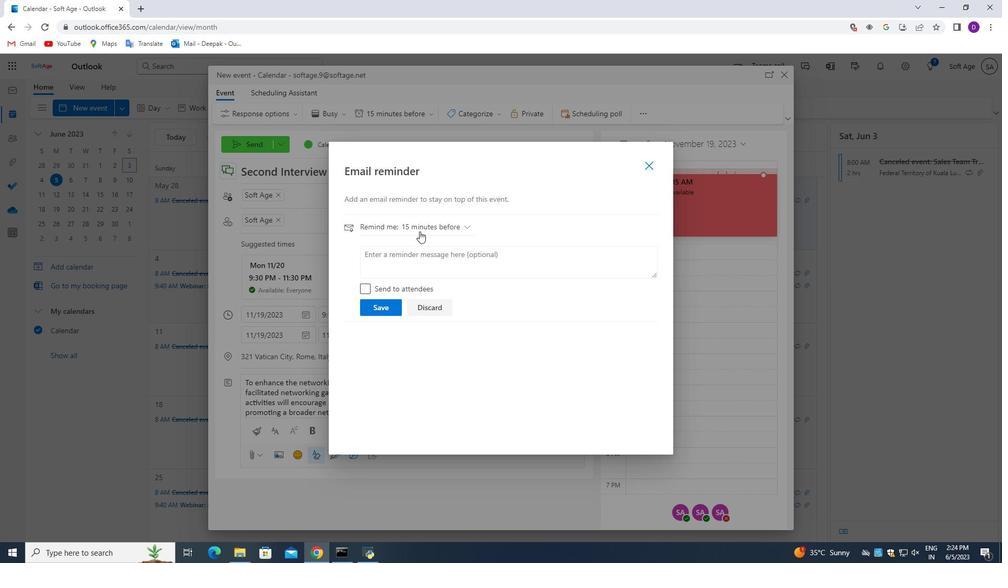 
Action: Mouse pressed left at (419, 227)
Screenshot: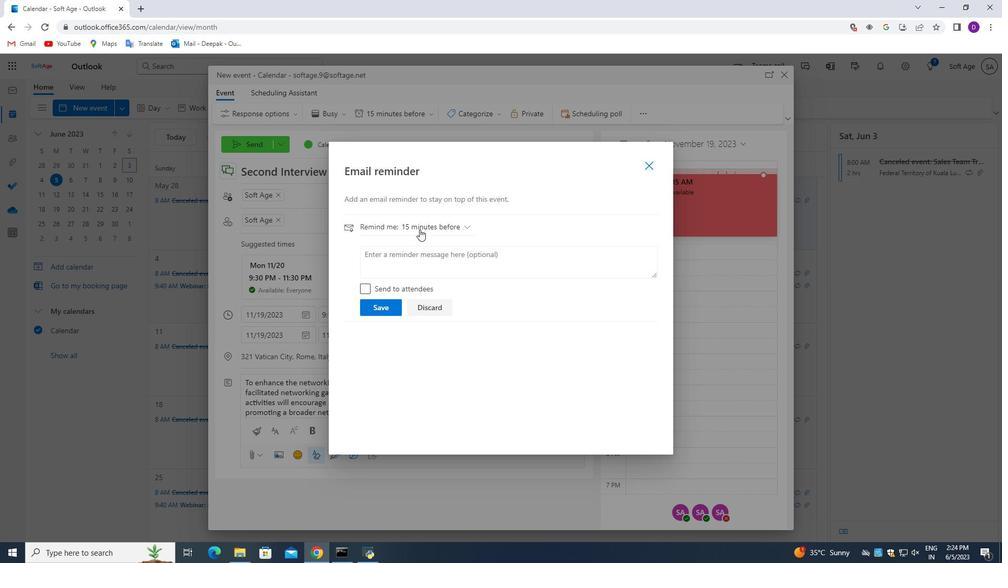 
Action: Mouse moved to (433, 413)
Screenshot: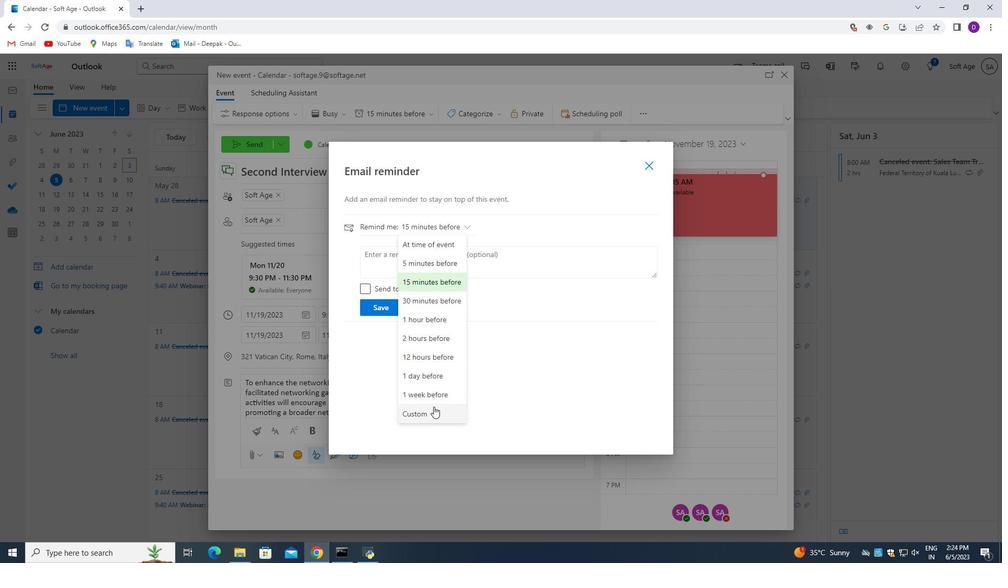 
Action: Mouse pressed left at (433, 413)
Screenshot: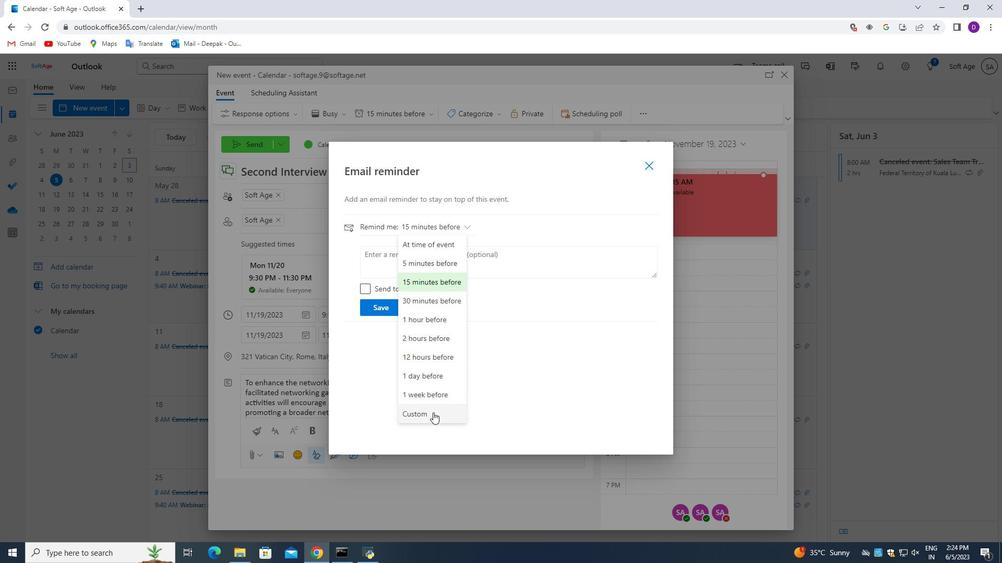 
Action: Mouse moved to (397, 282)
Screenshot: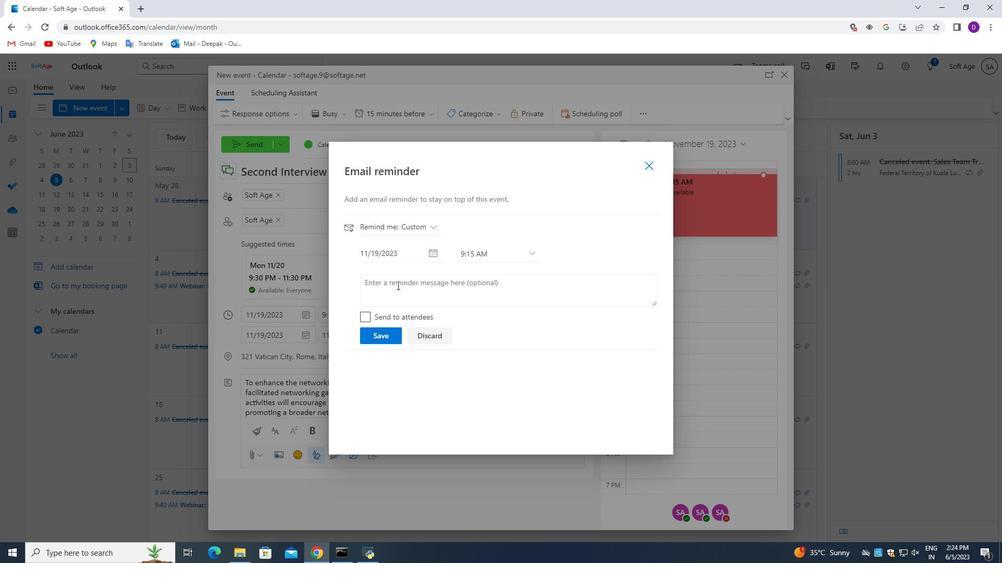 
Action: Mouse pressed left at (397, 282)
Screenshot: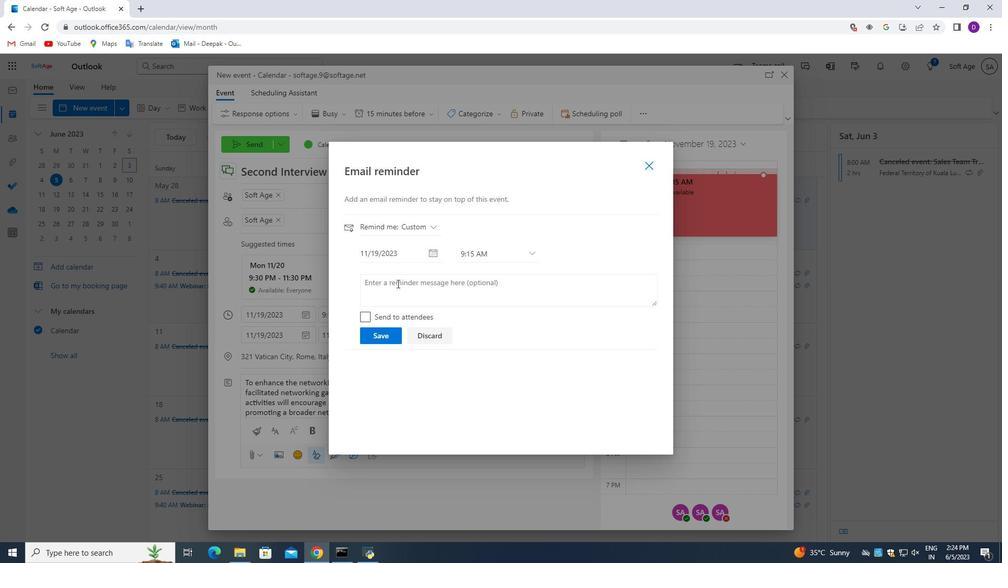 
Action: Key pressed 90<Key.space><Key.backspace><Key.backspace>5<Key.backspace>6<Key.space>day<Key.space>before
Screenshot: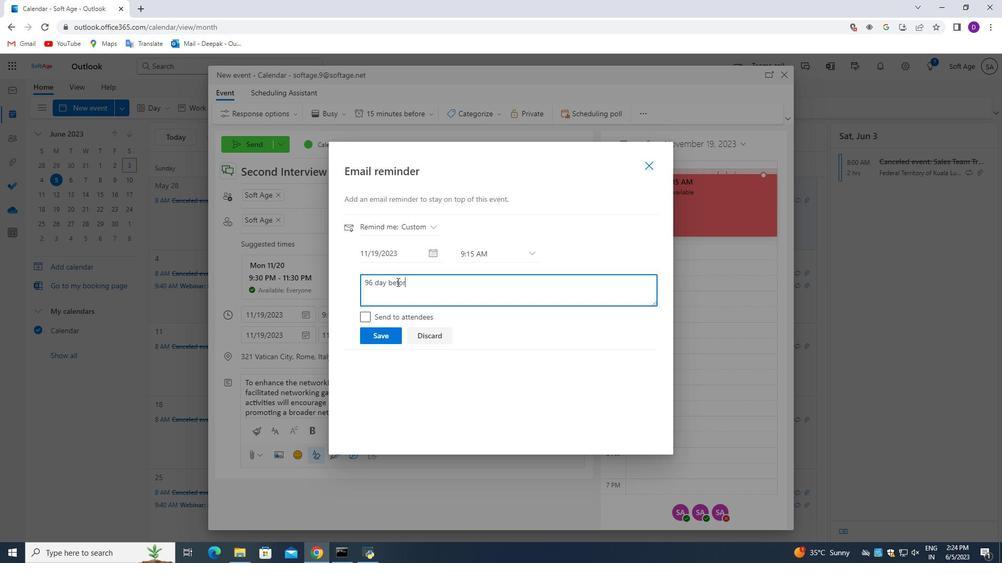 
Action: Mouse moved to (380, 332)
Screenshot: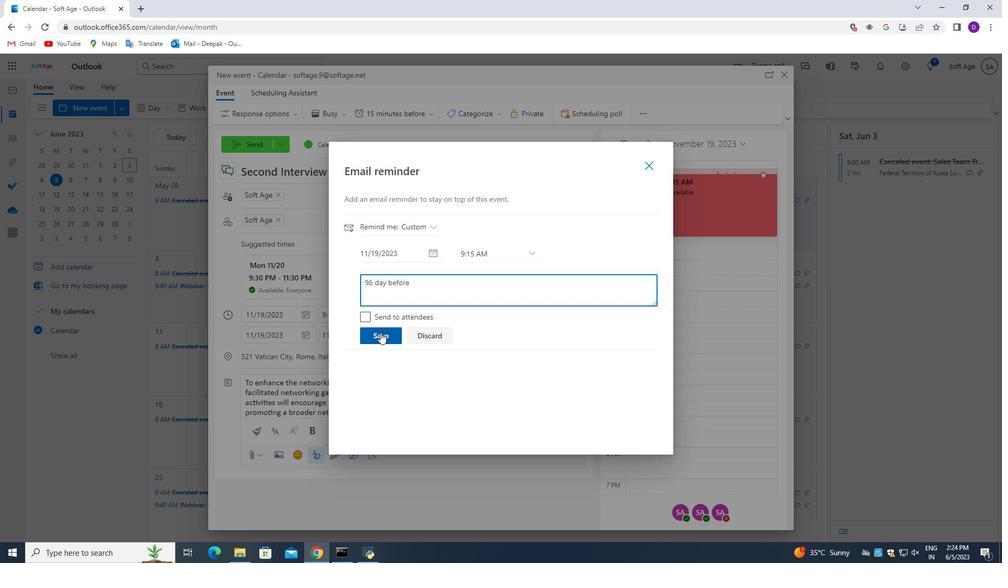 
Action: Mouse pressed left at (380, 332)
Screenshot: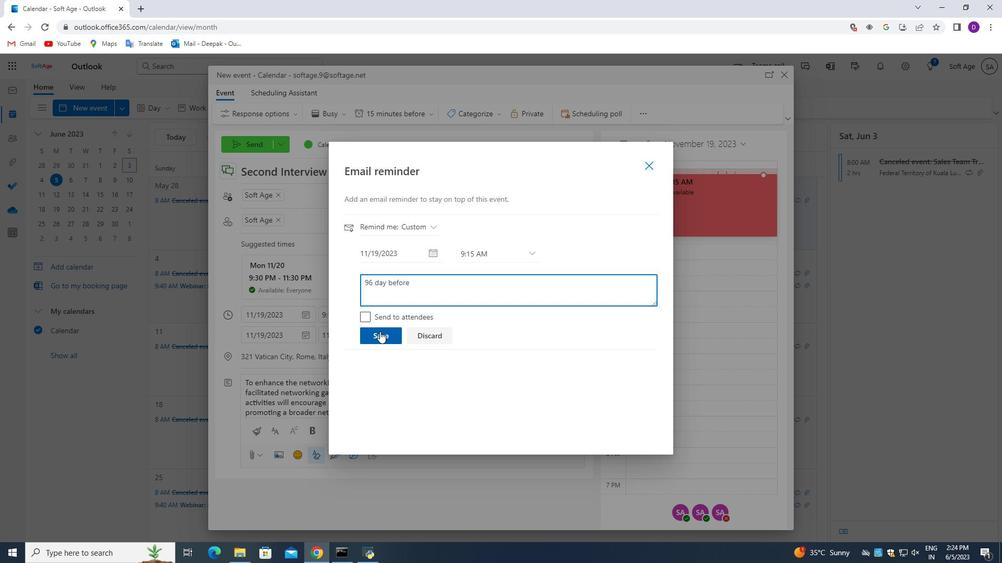
Action: Mouse moved to (652, 167)
Screenshot: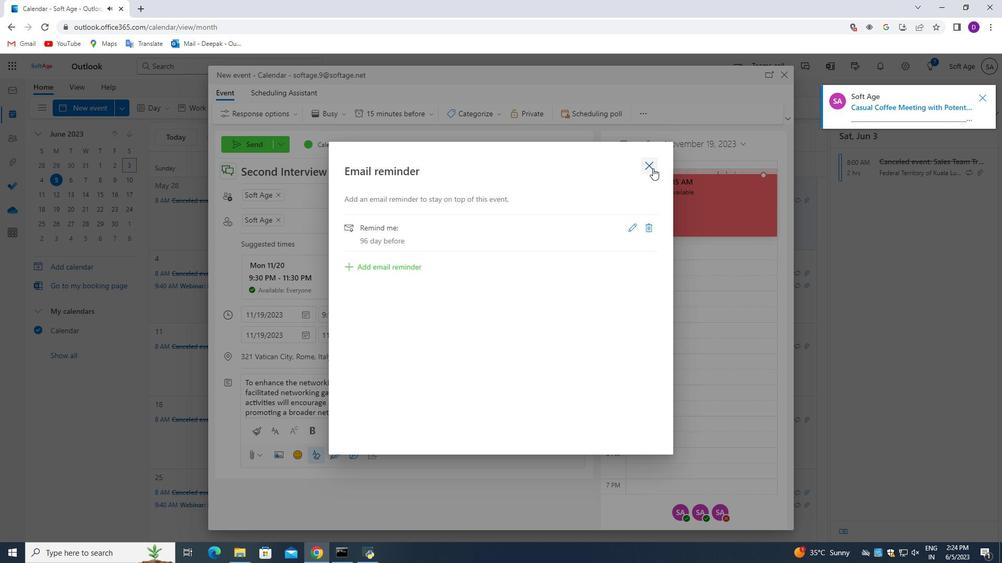 
Action: Mouse pressed left at (652, 167)
Screenshot: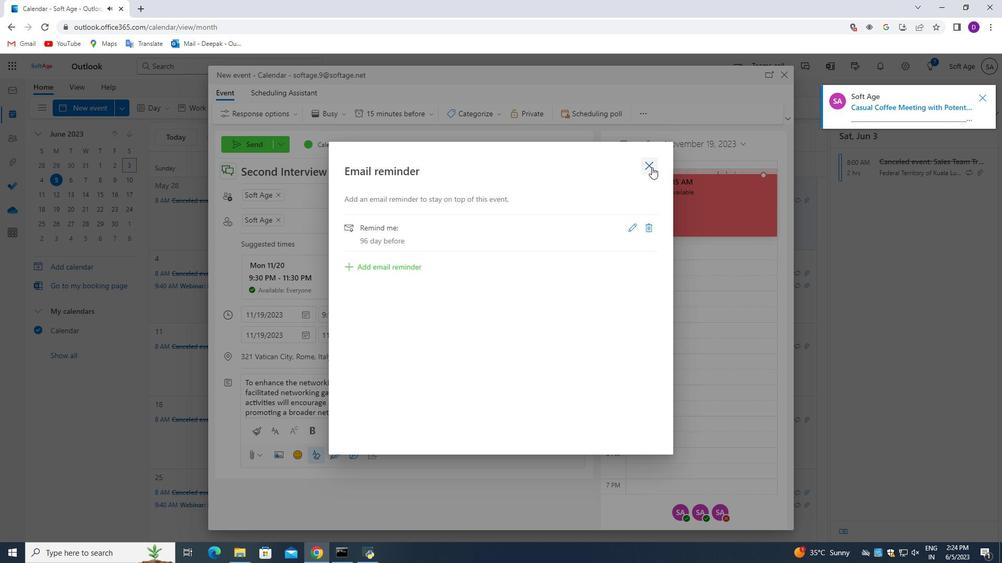 
Action: Mouse moved to (373, 312)
Screenshot: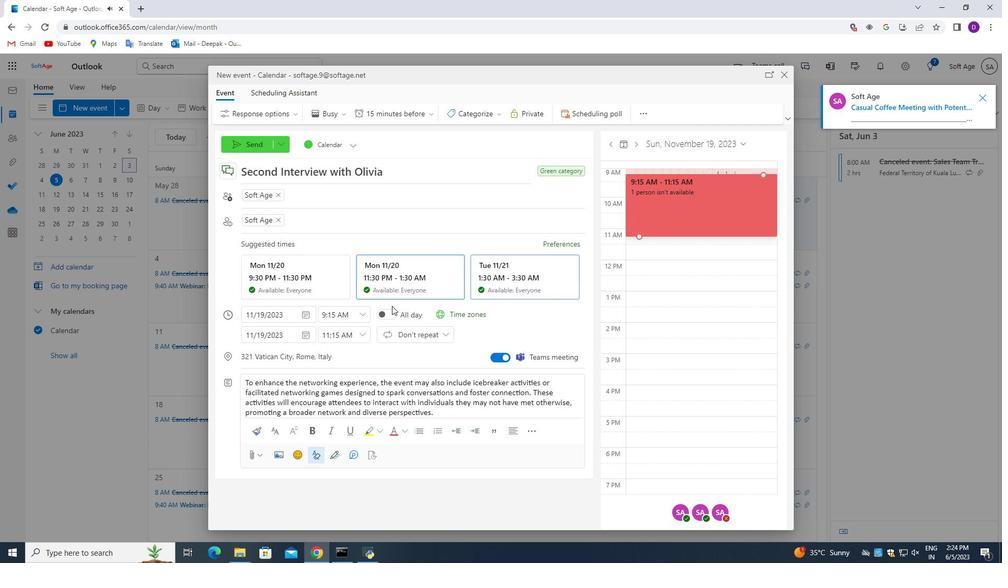 
Action: Mouse scrolled (373, 312) with delta (0, 0)
Screenshot: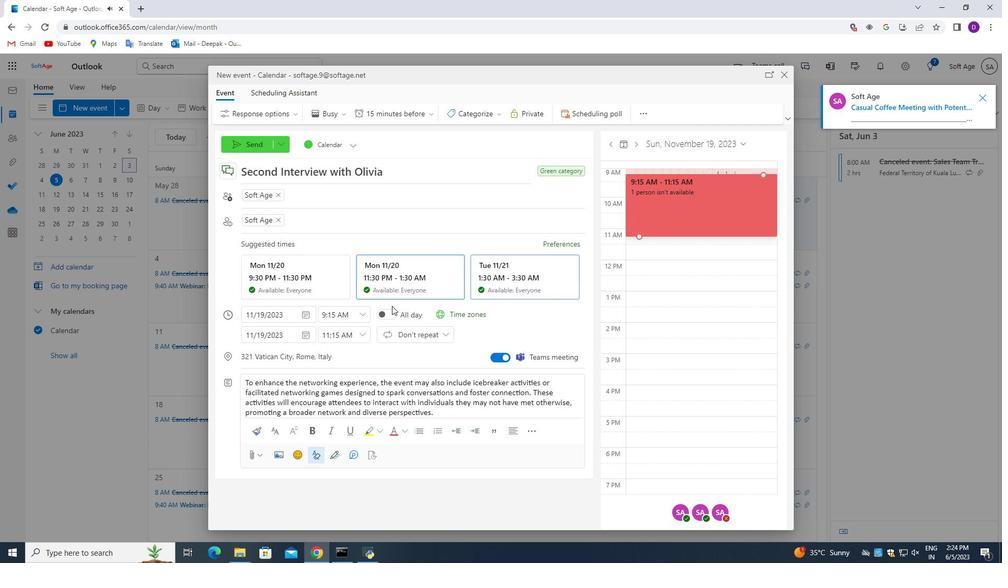 
Action: Mouse moved to (339, 319)
Screenshot: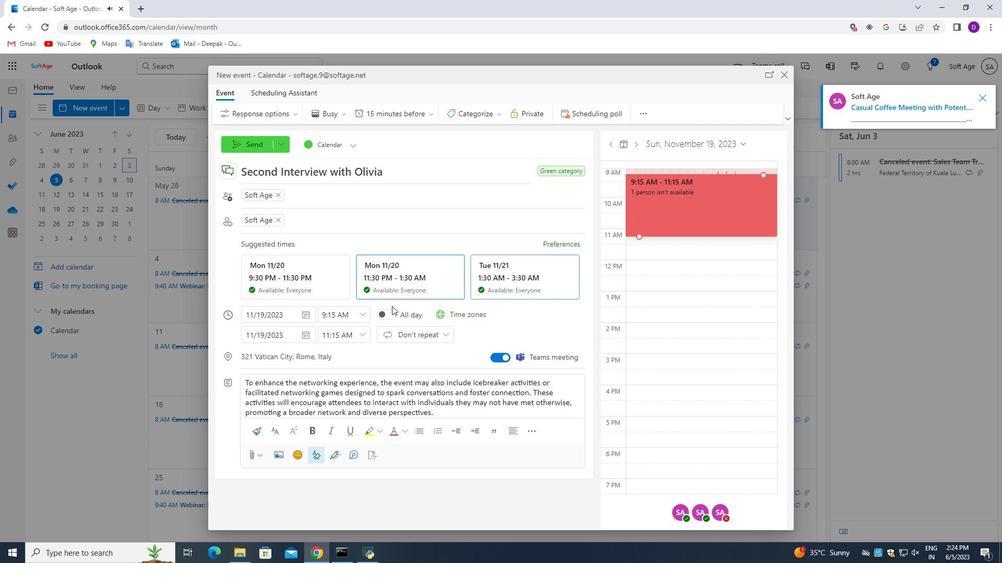
Action: Mouse scrolled (339, 318) with delta (0, 0)
Screenshot: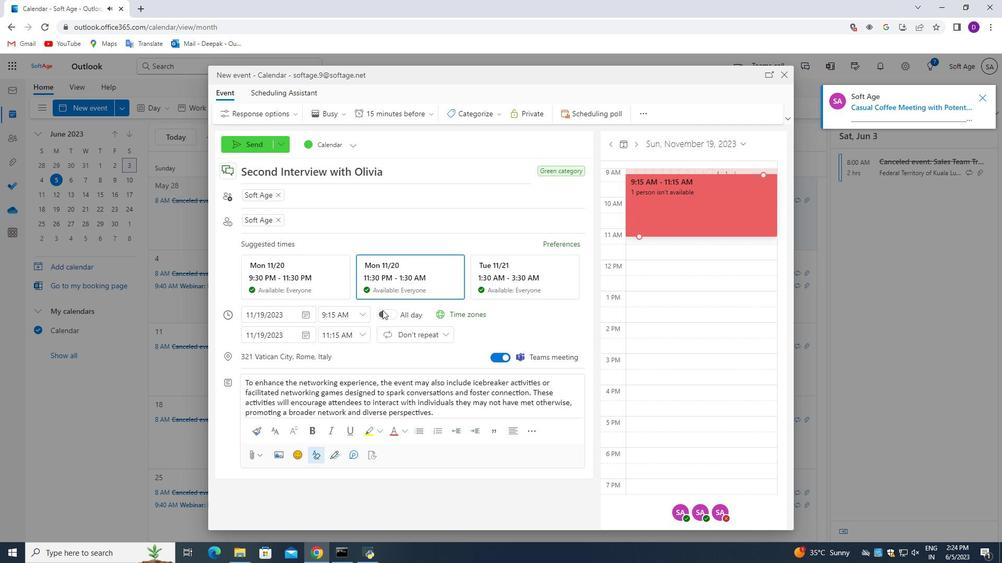 
Action: Mouse moved to (334, 320)
Screenshot: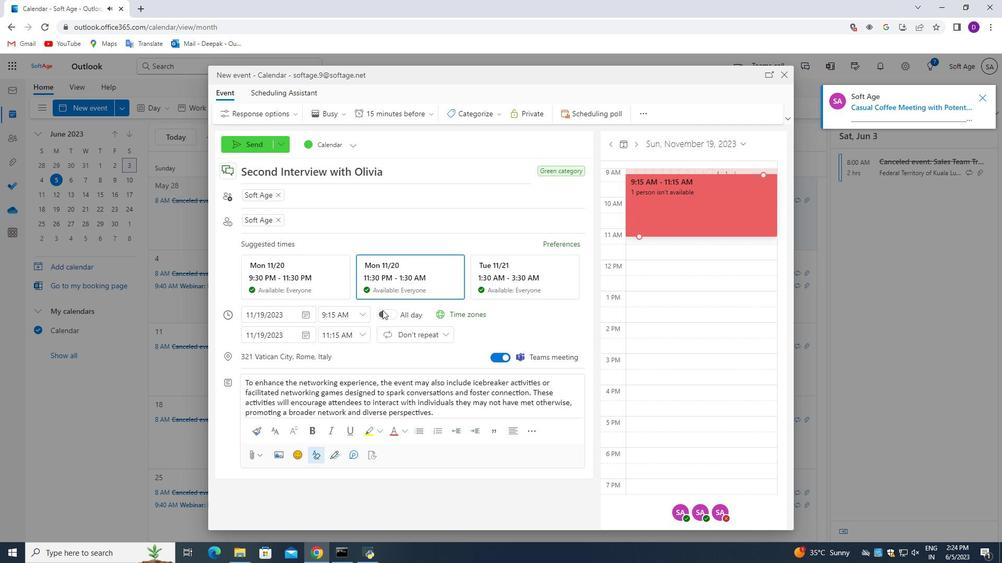 
Action: Mouse scrolled (334, 319) with delta (0, 0)
Screenshot: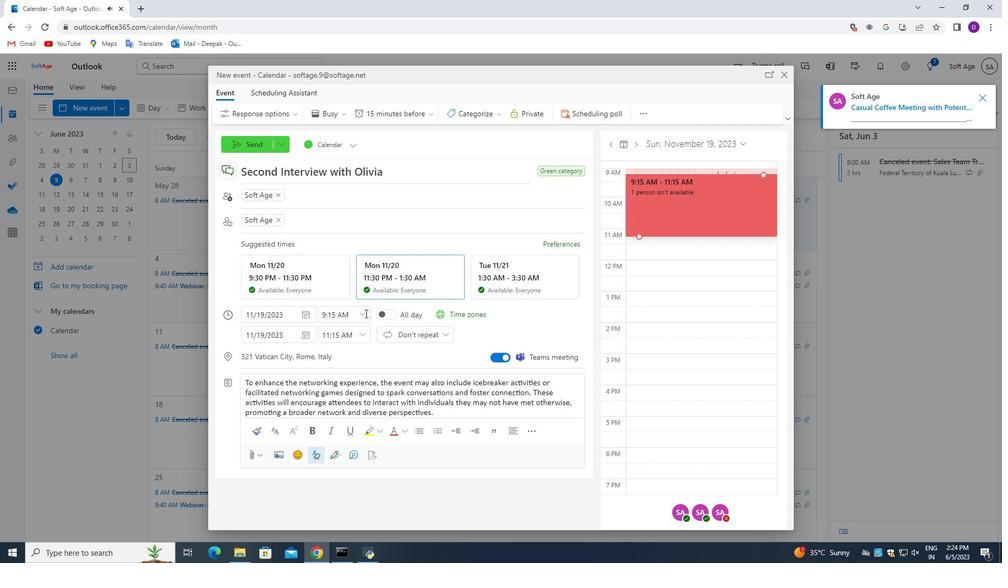
Action: Mouse moved to (259, 256)
Screenshot: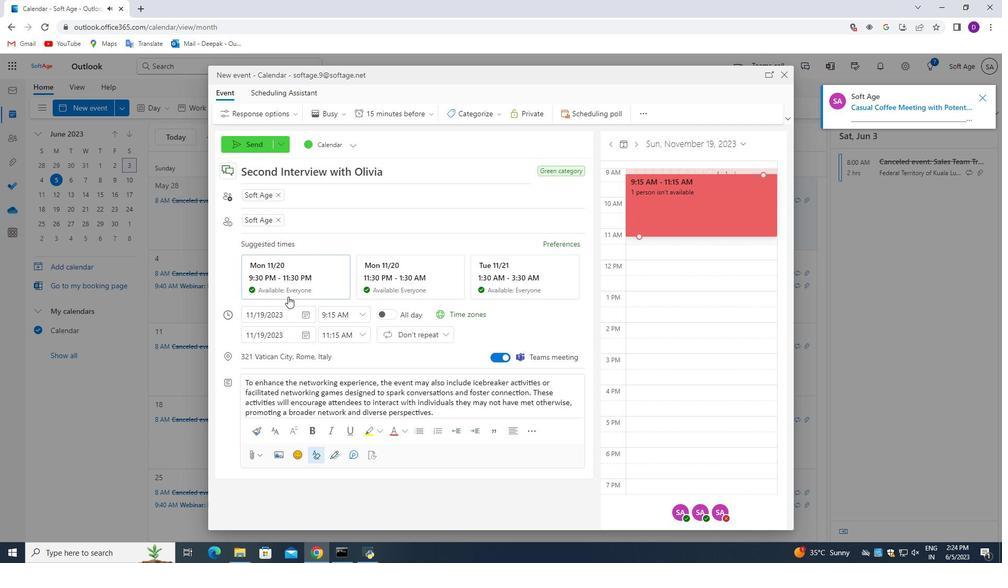 
Action: Mouse scrolled (262, 273) with delta (0, 0)
Screenshot: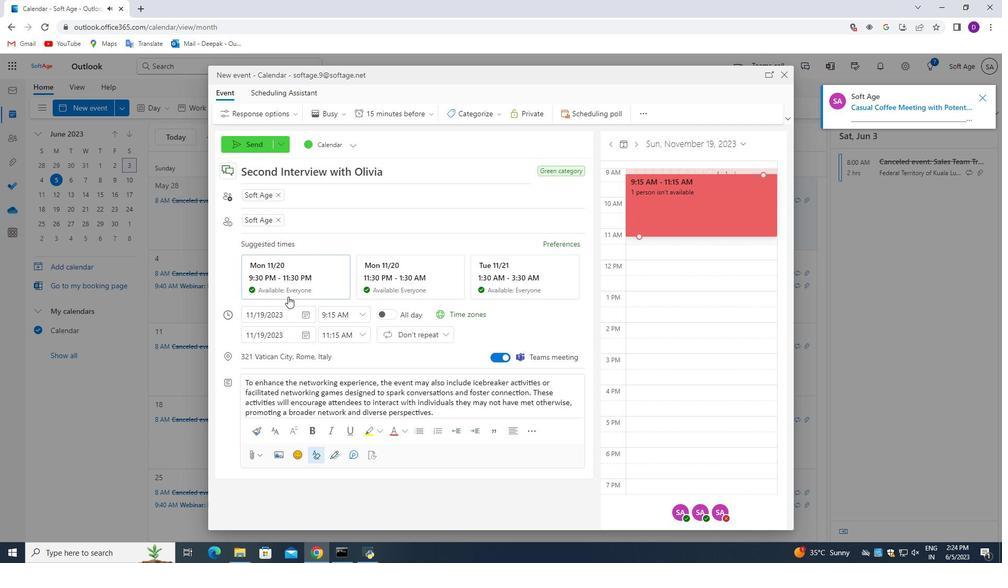 
Action: Mouse moved to (257, 253)
Screenshot: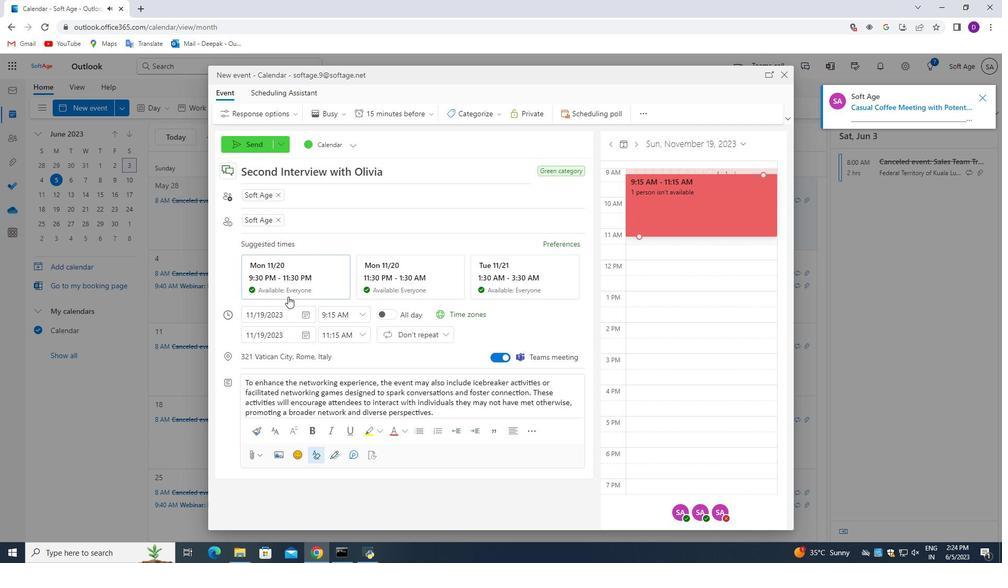 
Action: Mouse scrolled (260, 264) with delta (0, 0)
Screenshot: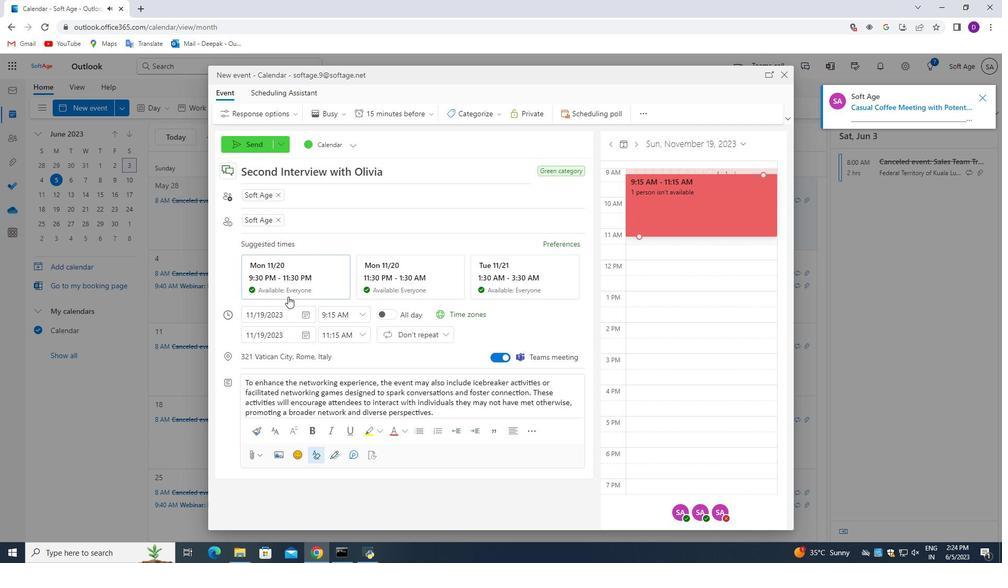 
Action: Mouse moved to (246, 208)
Screenshot: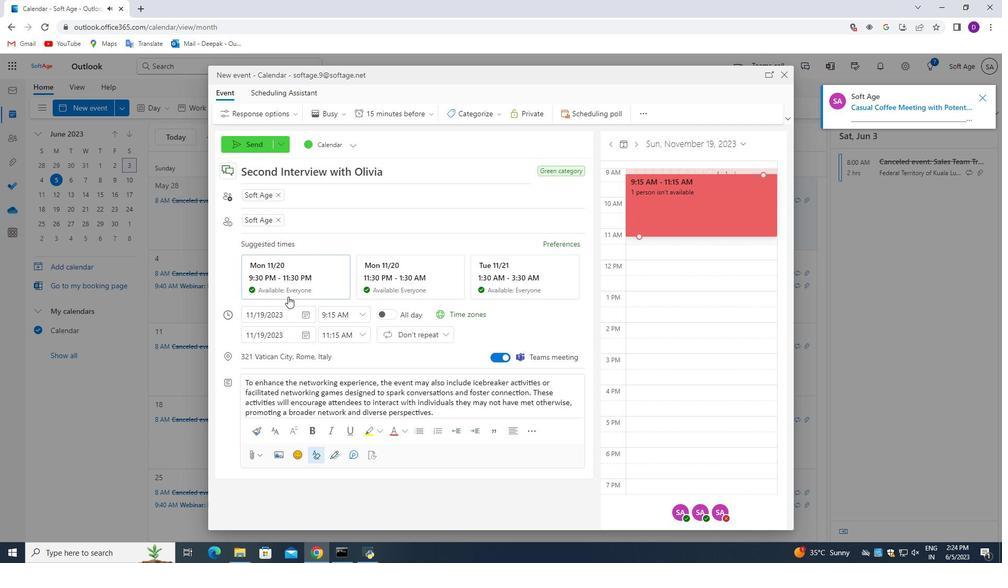 
Action: Mouse scrolled (257, 254) with delta (0, 0)
Screenshot: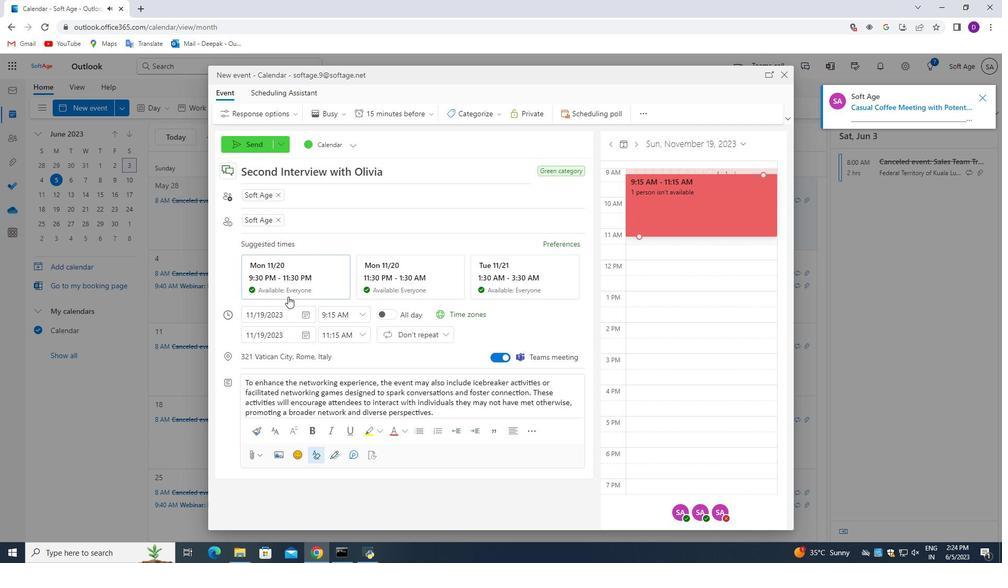 
Action: Mouse moved to (251, 146)
Screenshot: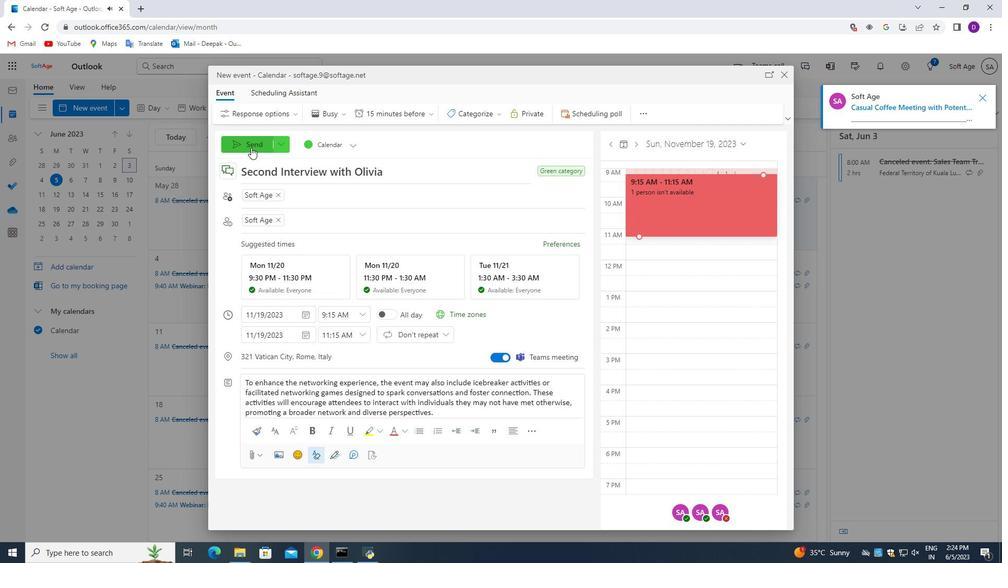 
Action: Mouse pressed left at (251, 146)
Screenshot: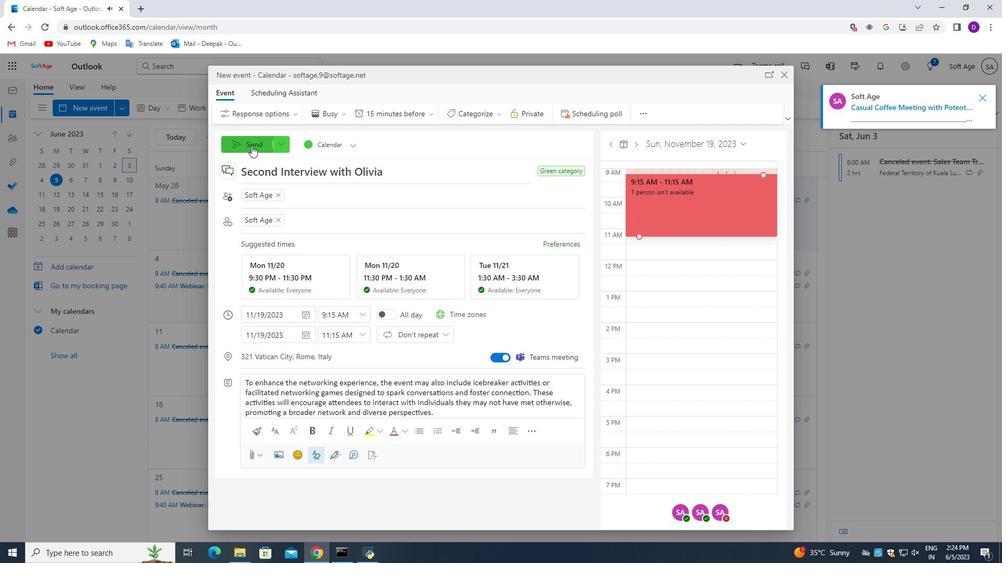 
Action: Mouse moved to (416, 316)
Screenshot: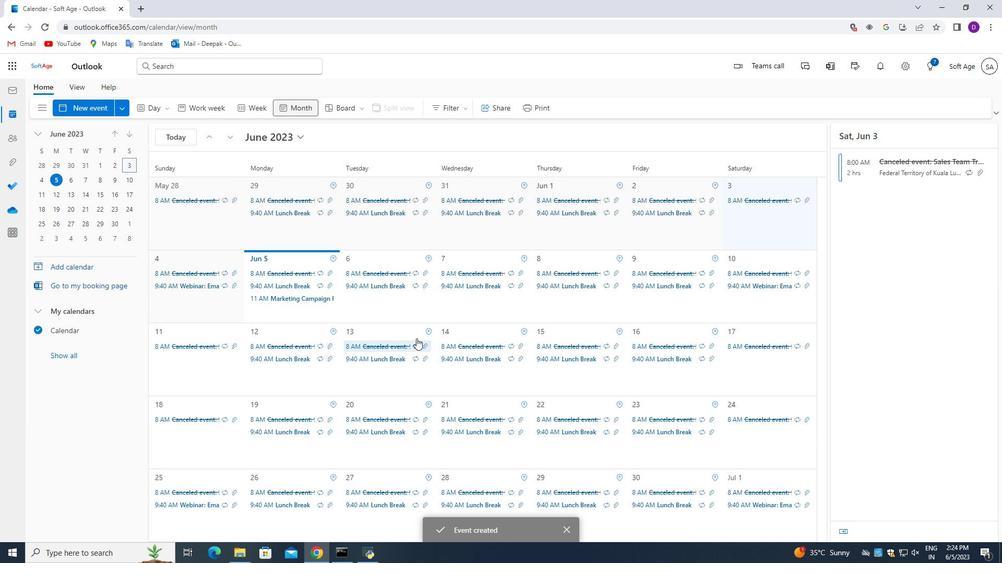 
Action: Mouse scrolled (416, 317) with delta (0, 0)
Screenshot: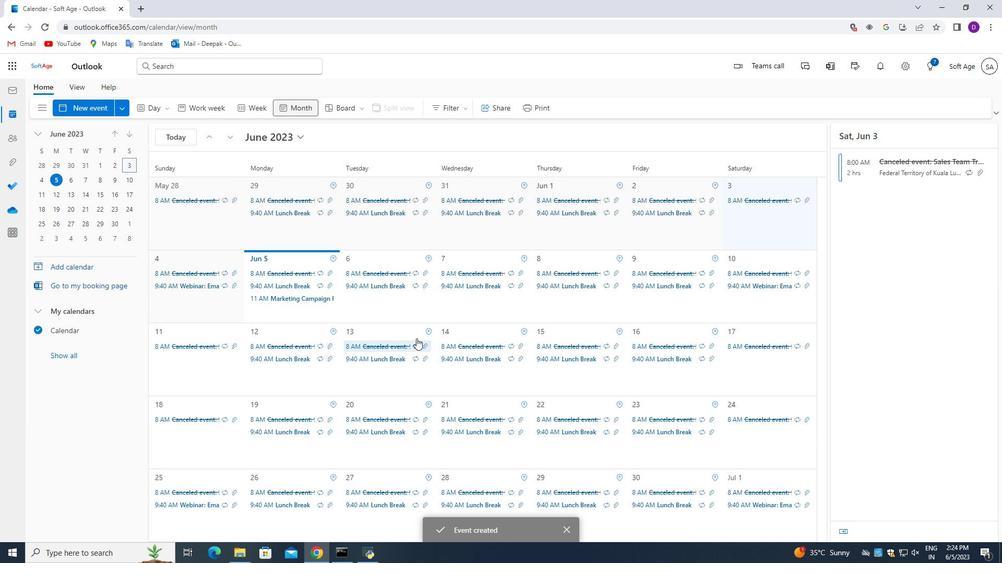 
Action: Mouse moved to (416, 315)
Screenshot: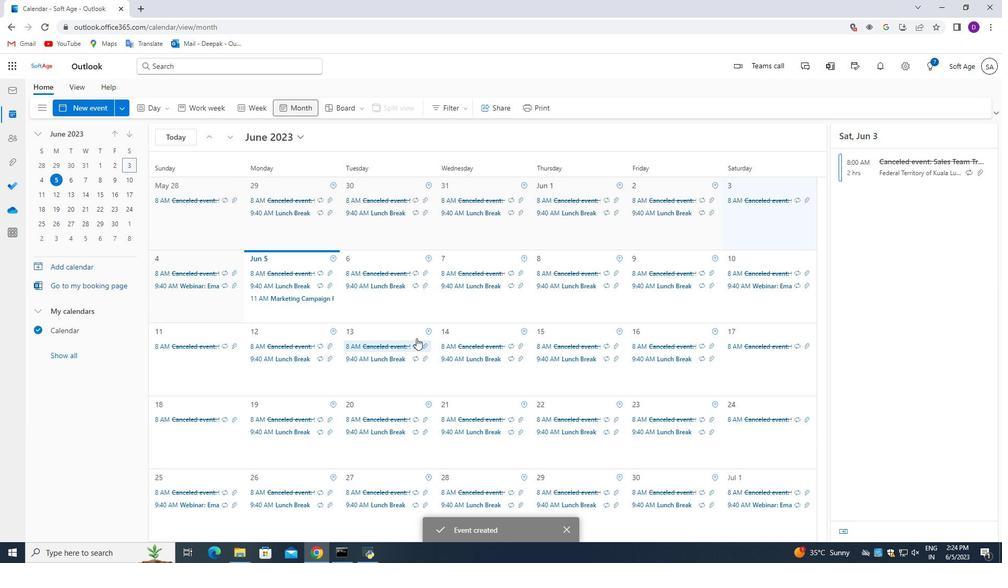 
Action: Mouse scrolled (416, 316) with delta (0, 0)
Screenshot: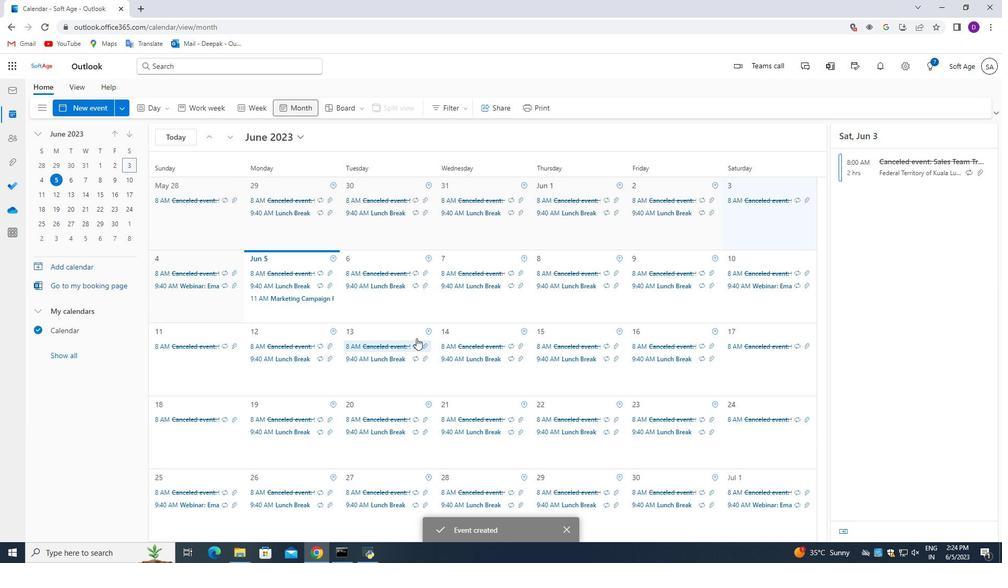 
Action: Mouse moved to (417, 315)
Screenshot: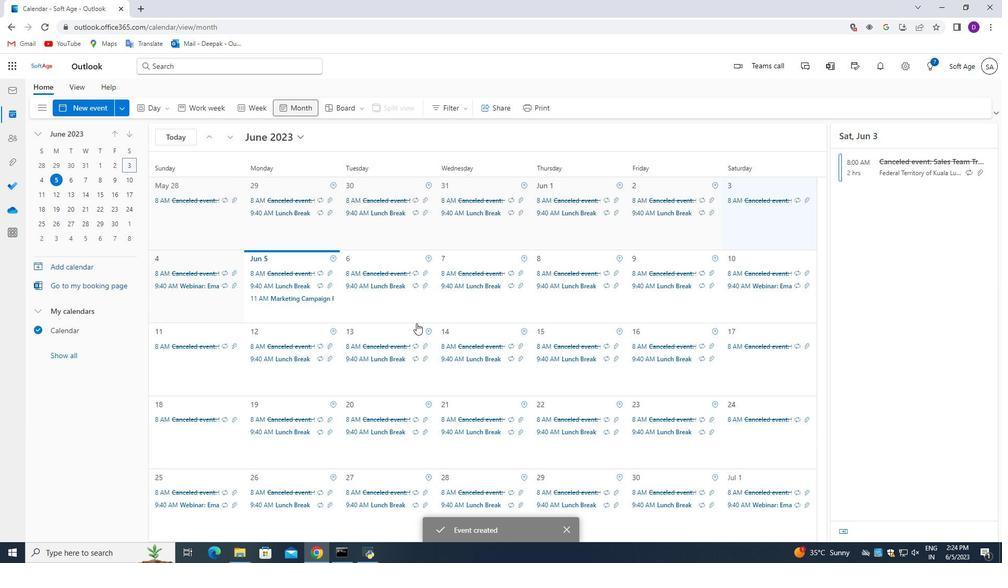 
Action: Mouse scrolled (417, 315) with delta (0, 0)
Screenshot: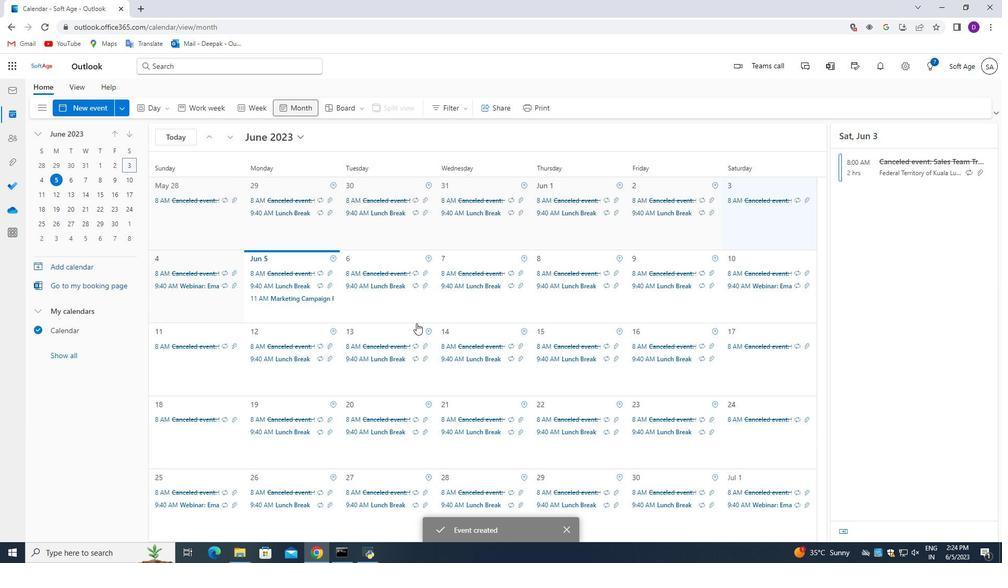 
